 Task: Open Card Penetration Testing in Board Website Security to Workspace Enterprise Risk Management and add a team member Softage.1@softage.net, a label Purple, a checklist Trademark Registration, an attachment from your onedrive, a color Purple and finally, add a card description 'Plan and execute company team-building activity at a comedy club' and a comment 'Let us approach this task with a sense of empowerment and autonomy, recognizing that we have the ability to make a difference.'. Add a start date 'Jan 01, 1900' with a due date 'Jan 08, 1900'
Action: Mouse moved to (46, 304)
Screenshot: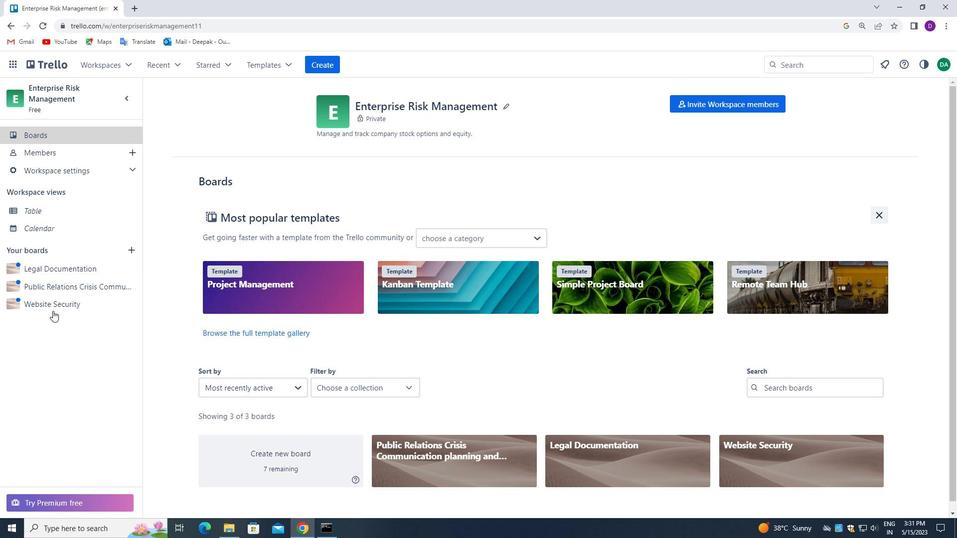 
Action: Mouse pressed left at (46, 304)
Screenshot: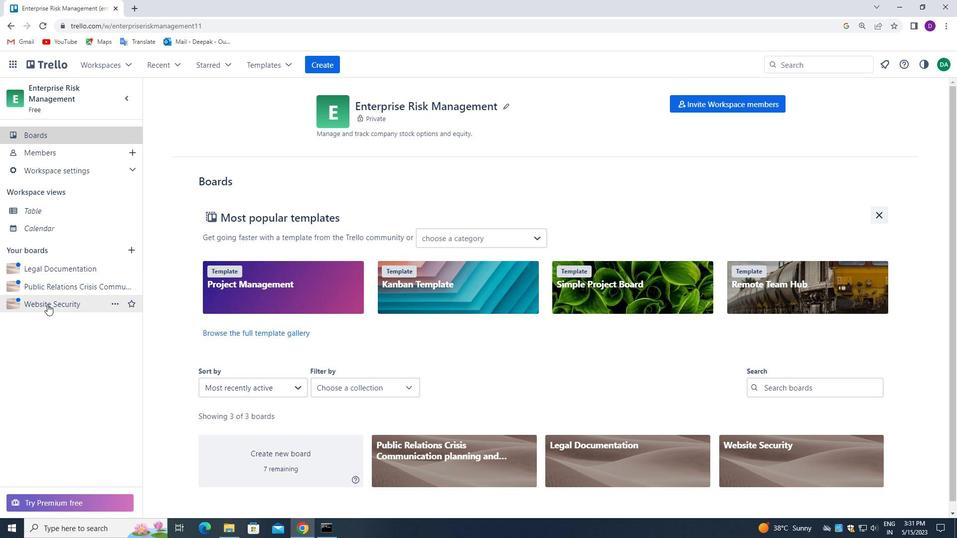 
Action: Mouse moved to (193, 153)
Screenshot: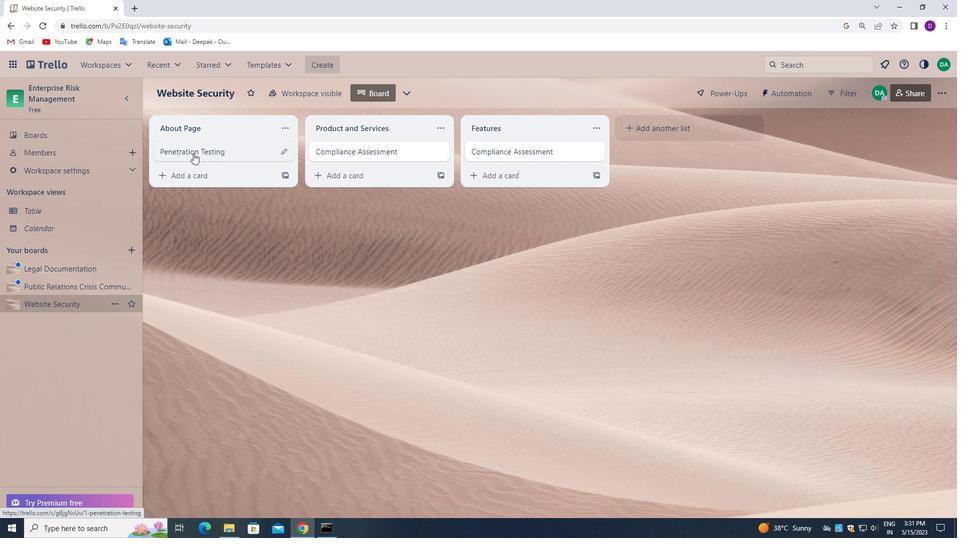 
Action: Mouse pressed left at (193, 153)
Screenshot: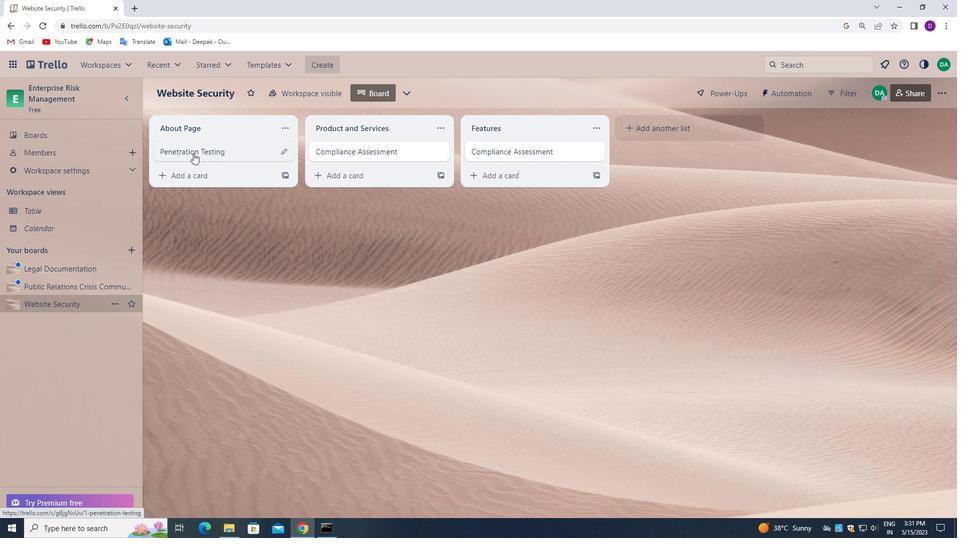 
Action: Mouse moved to (613, 151)
Screenshot: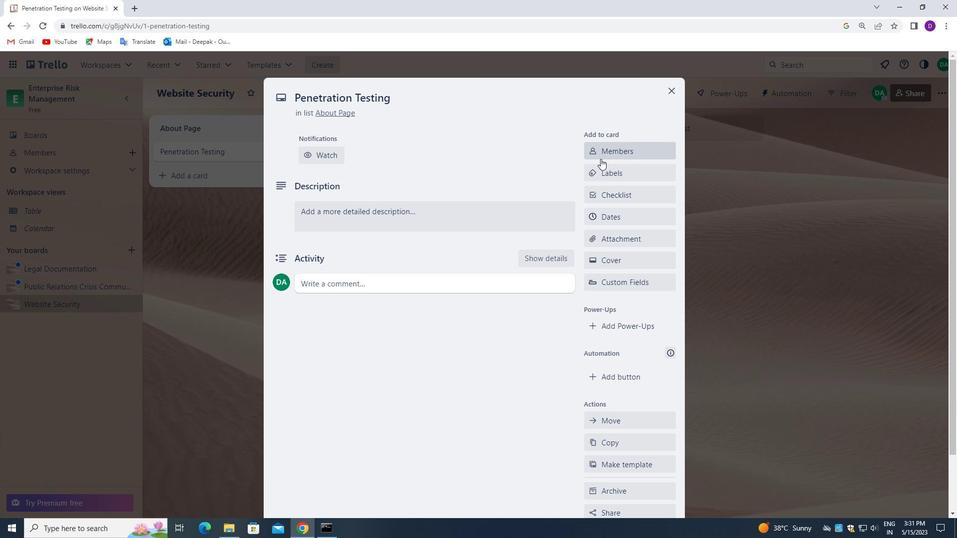 
Action: Mouse pressed left at (613, 151)
Screenshot: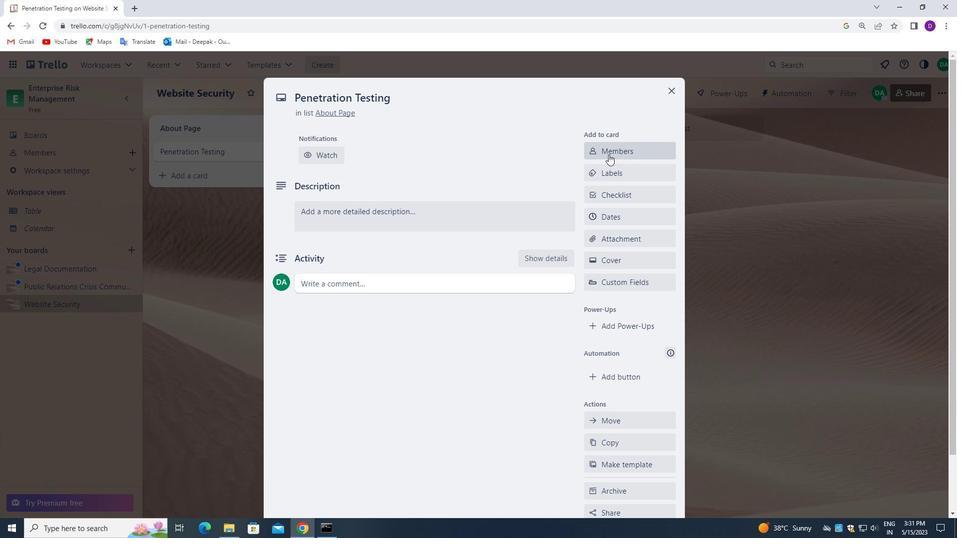 
Action: Mouse moved to (624, 201)
Screenshot: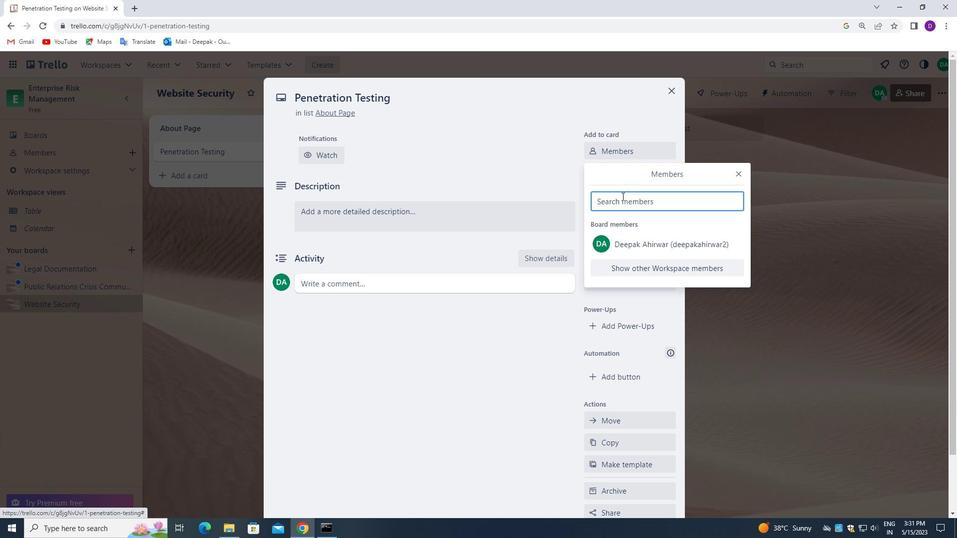 
Action: Mouse pressed left at (624, 201)
Screenshot: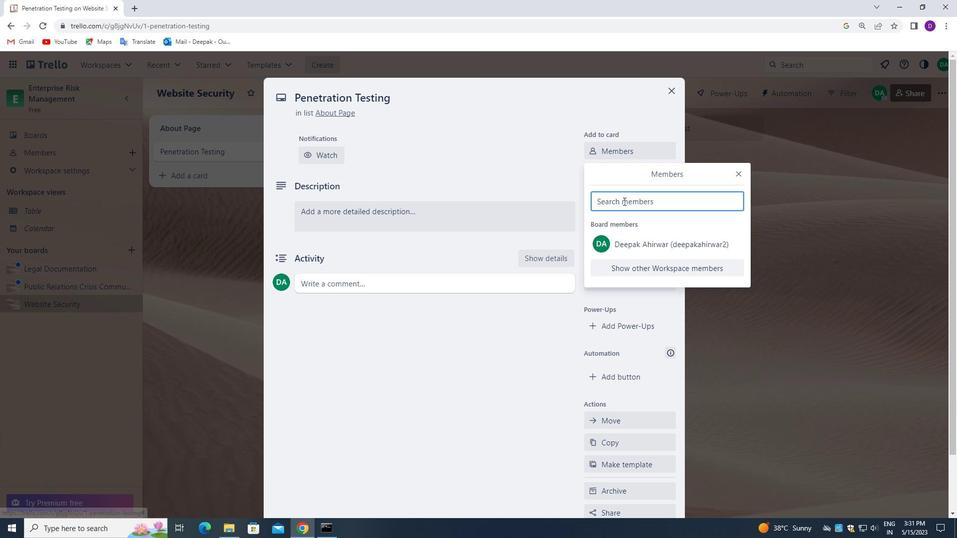 
Action: Mouse moved to (467, 161)
Screenshot: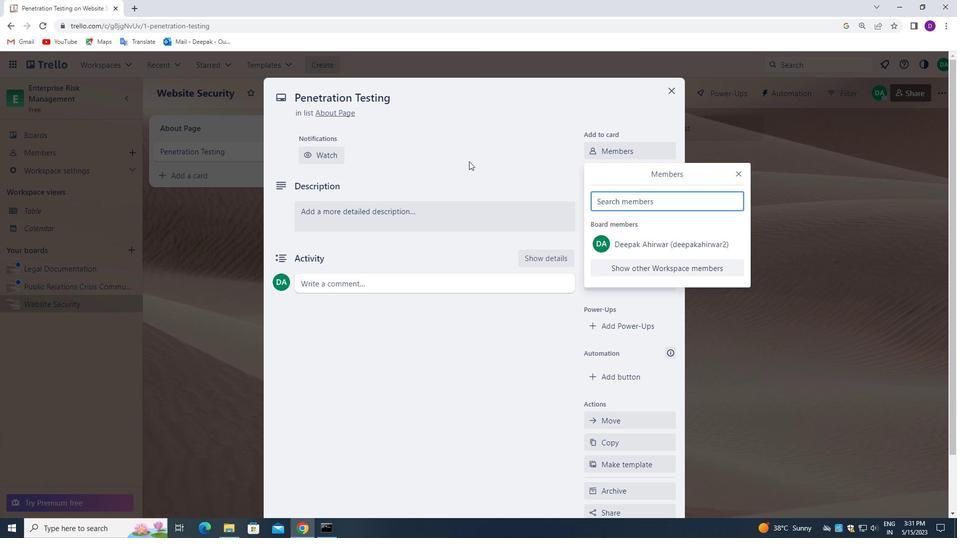 
Action: Key pressed softage.1<Key.shift>@SOFTAGE.NET
Screenshot: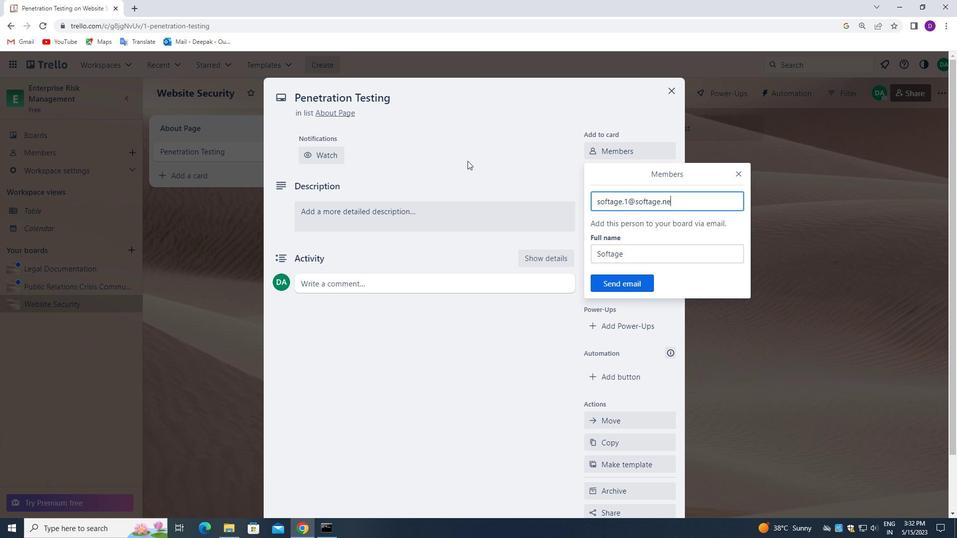 
Action: Mouse moved to (620, 284)
Screenshot: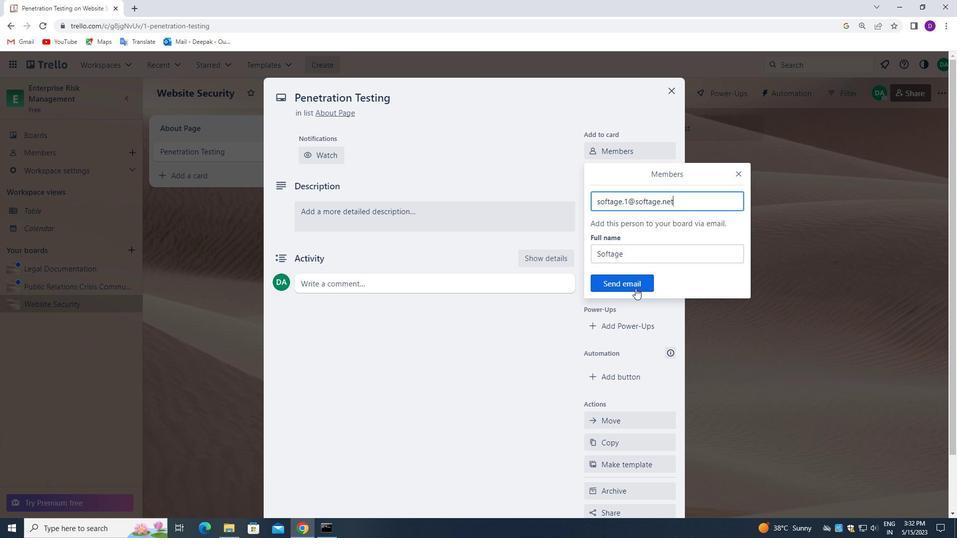 
Action: Mouse pressed left at (620, 284)
Screenshot: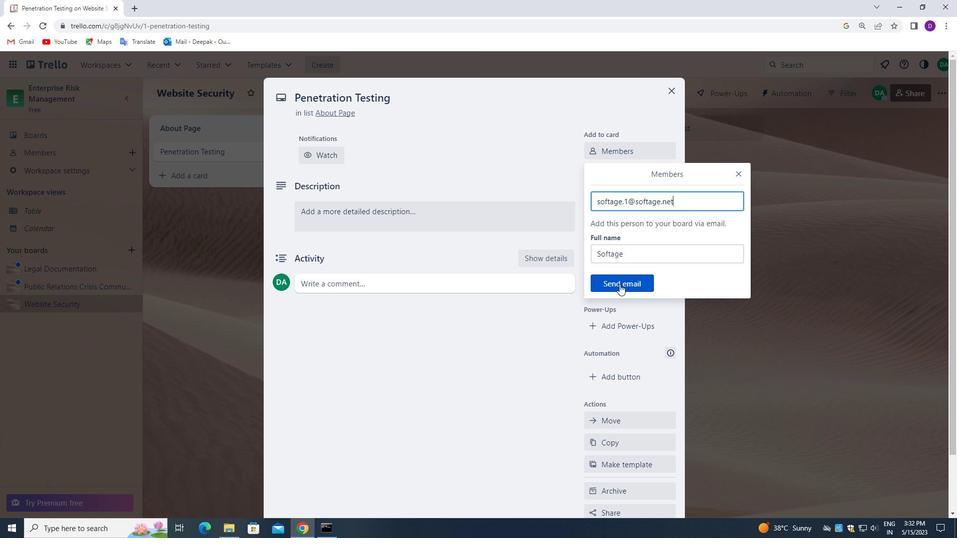 
Action: Mouse moved to (628, 206)
Screenshot: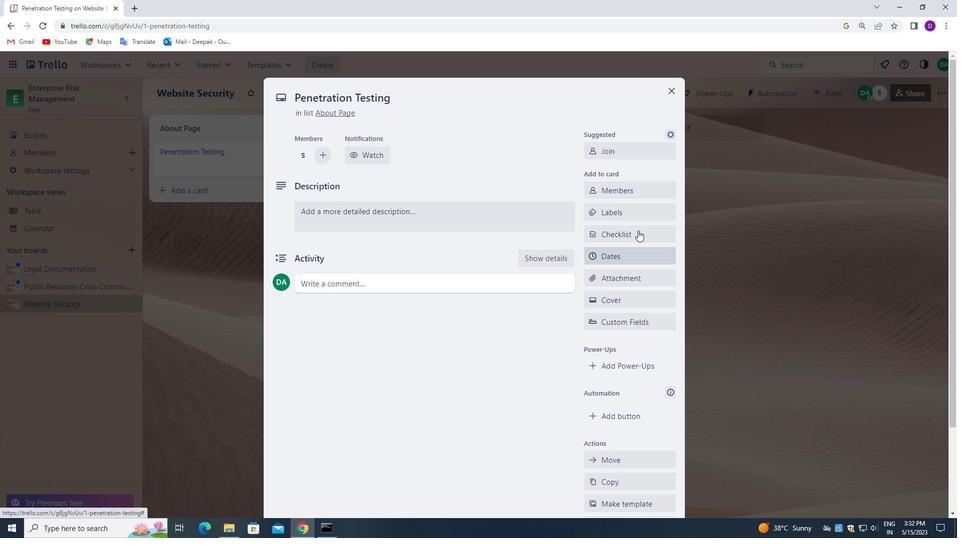 
Action: Mouse pressed left at (628, 206)
Screenshot: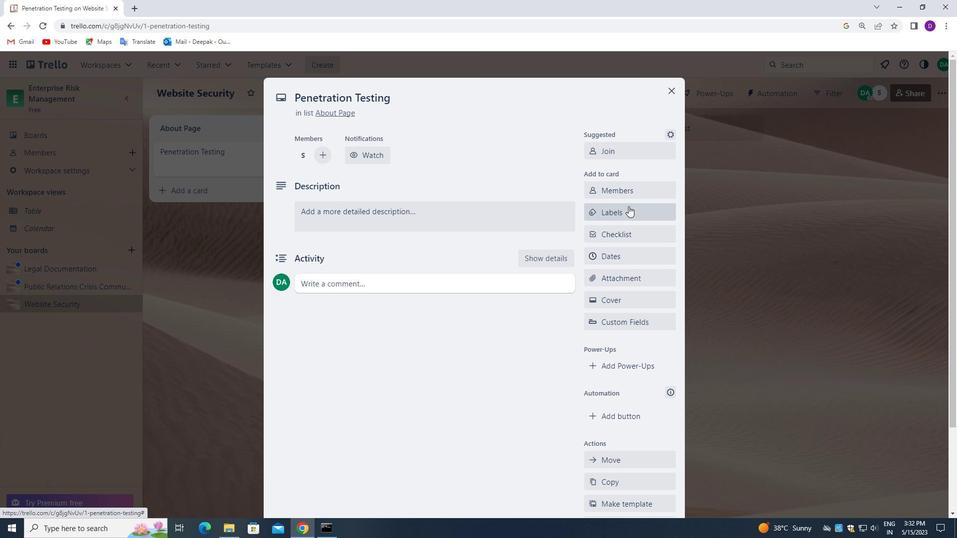
Action: Mouse moved to (663, 376)
Screenshot: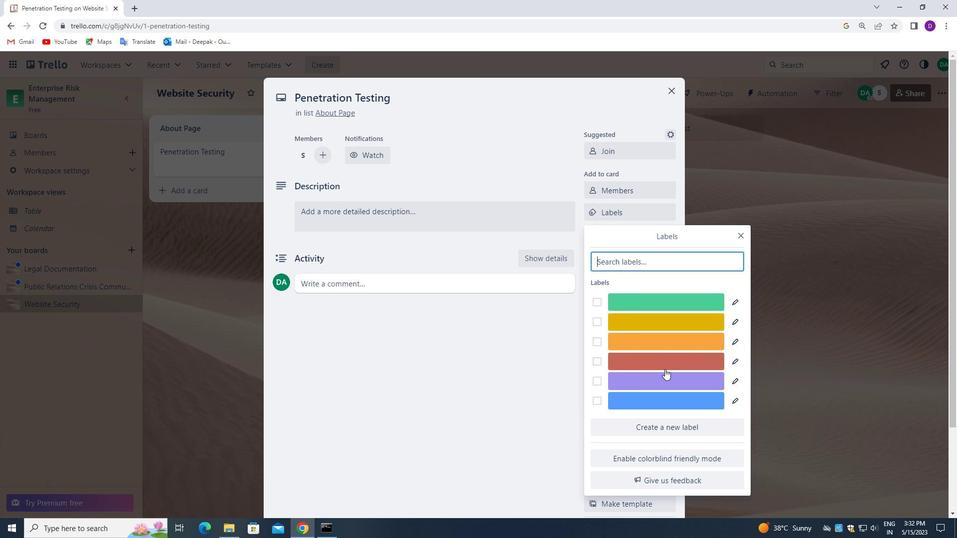 
Action: Mouse pressed left at (663, 376)
Screenshot: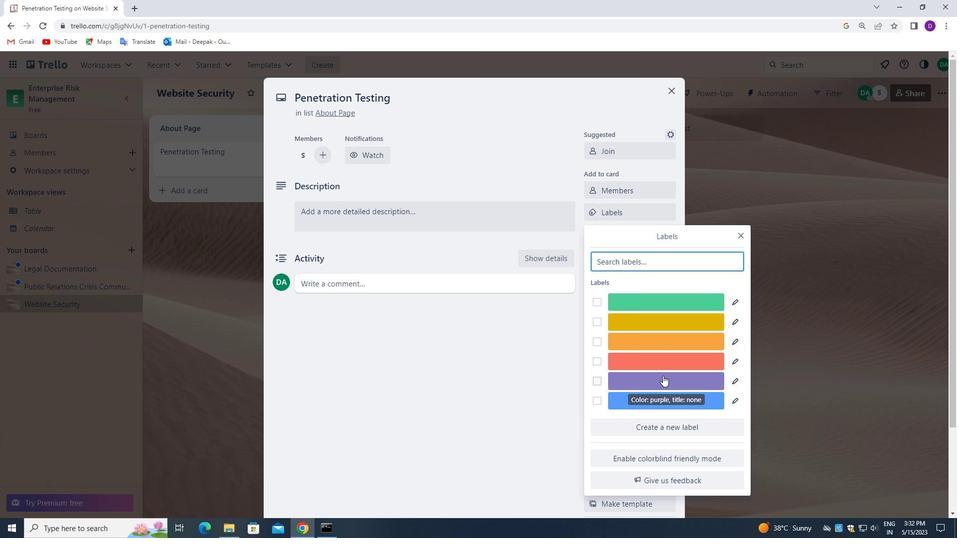
Action: Mouse moved to (740, 235)
Screenshot: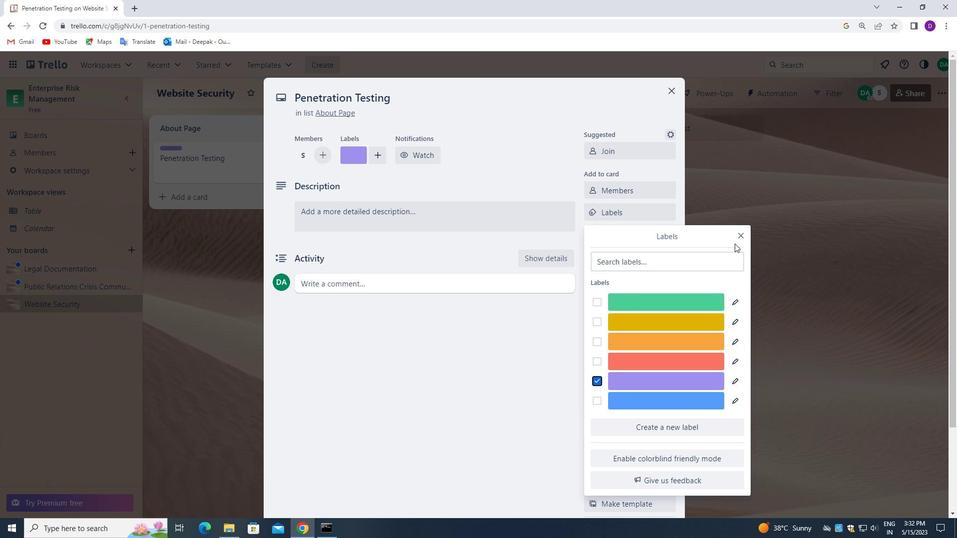 
Action: Mouse pressed left at (740, 235)
Screenshot: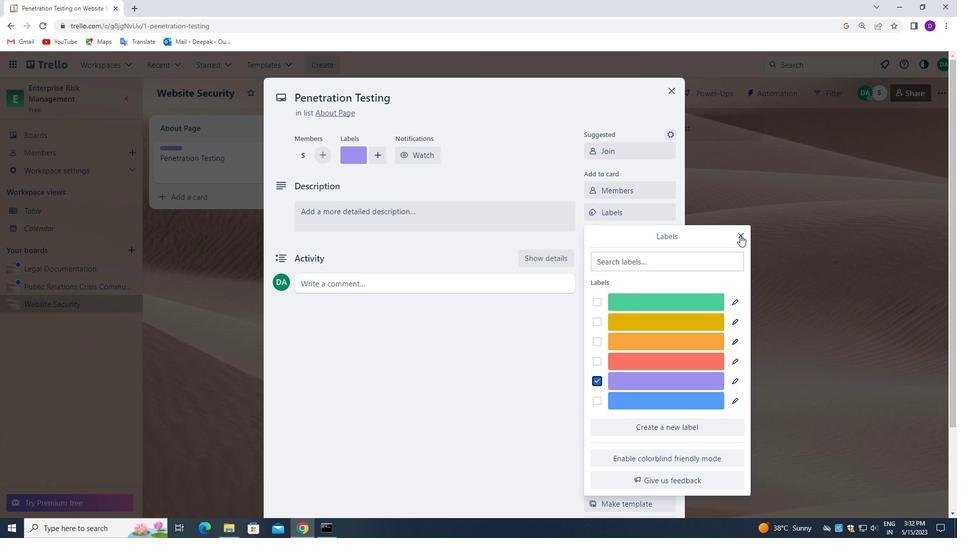 
Action: Mouse moved to (624, 240)
Screenshot: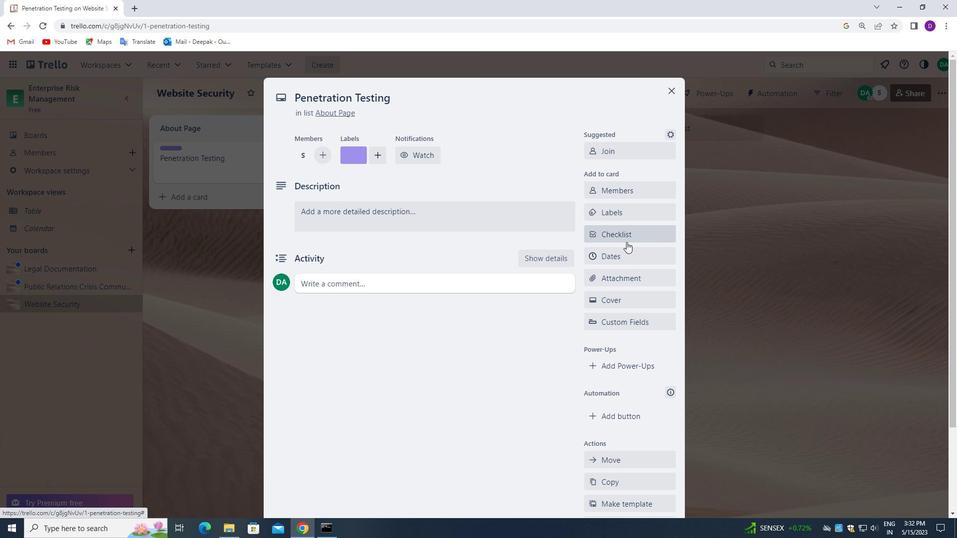 
Action: Mouse pressed left at (624, 240)
Screenshot: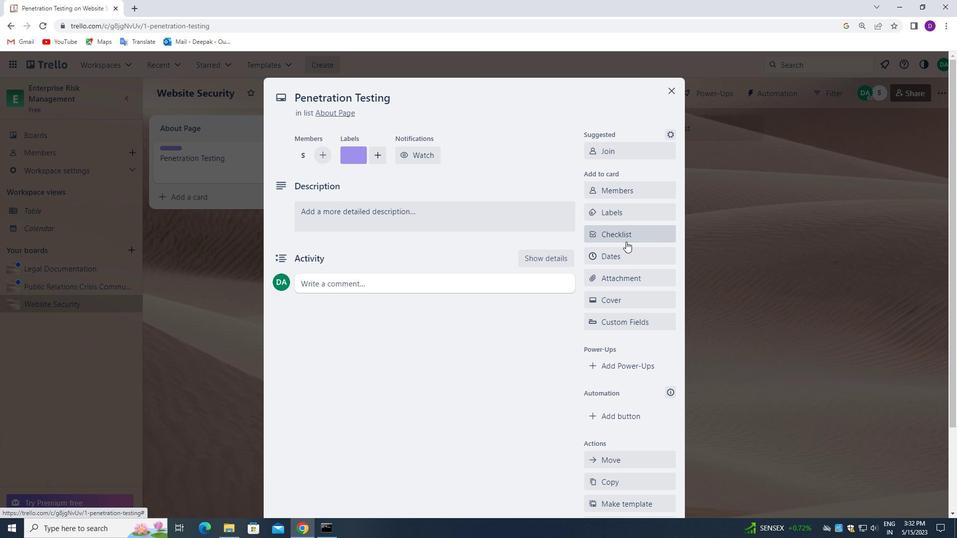 
Action: Mouse moved to (641, 303)
Screenshot: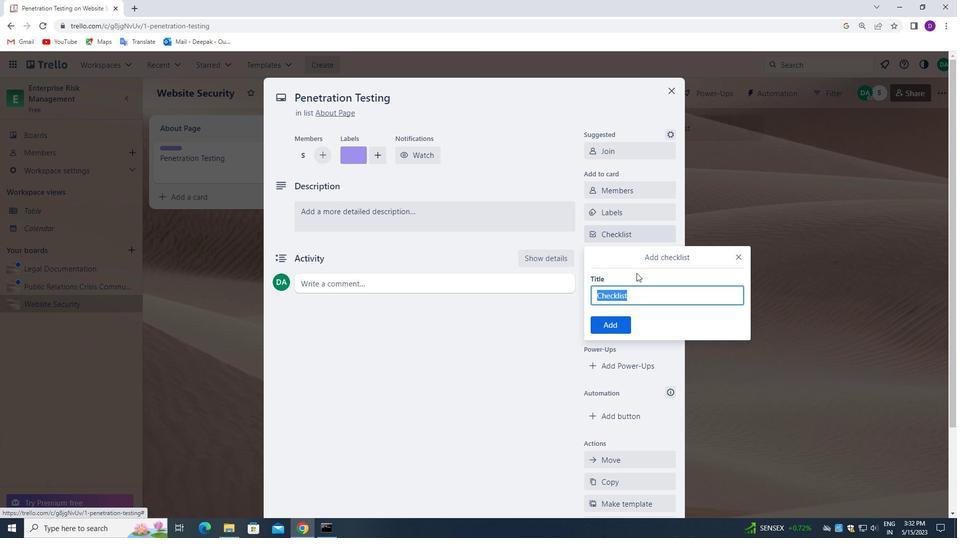 
Action: Key pressed <Key.backspace><Key.shift_r>TRADEMARK<Key.space><Key.shift_r>REGISTRATION<Key.space>
Screenshot: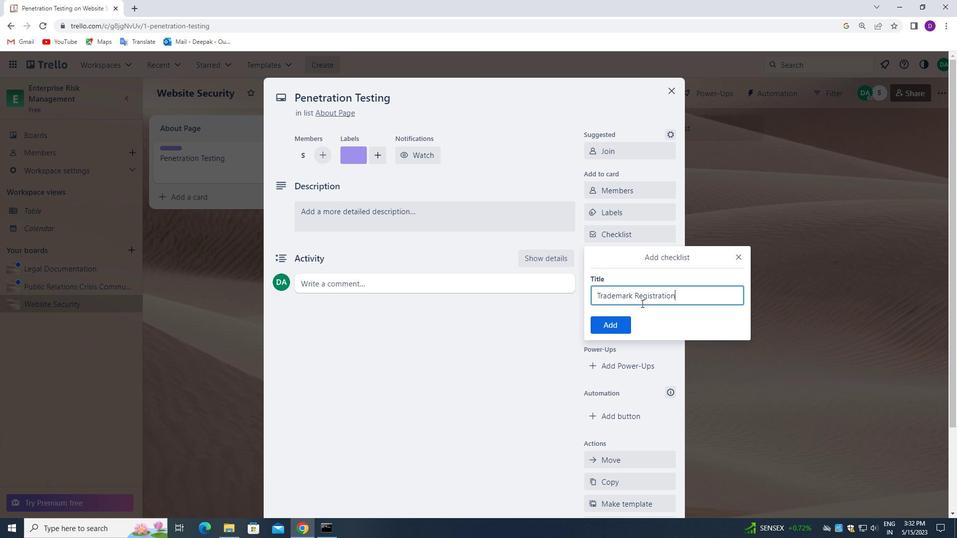 
Action: Mouse moved to (601, 326)
Screenshot: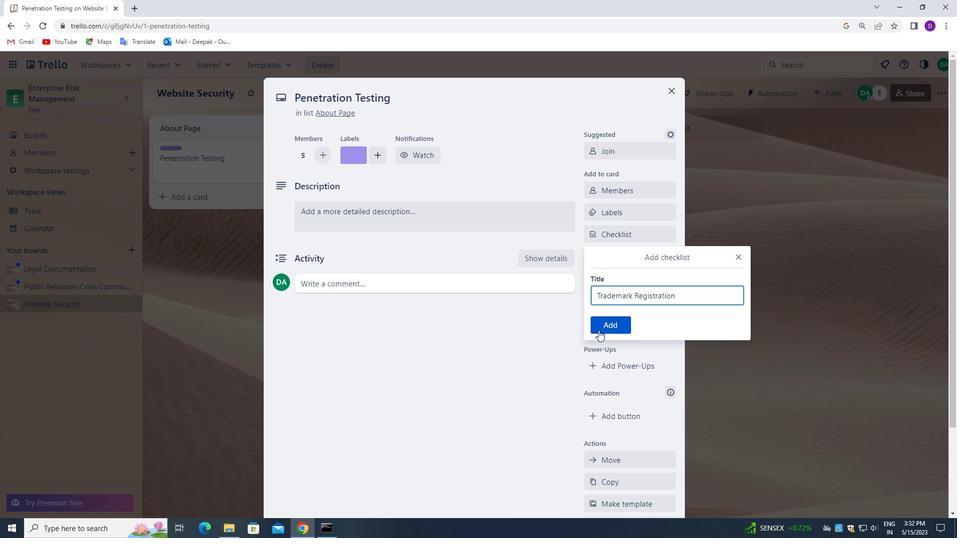 
Action: Mouse pressed left at (601, 326)
Screenshot: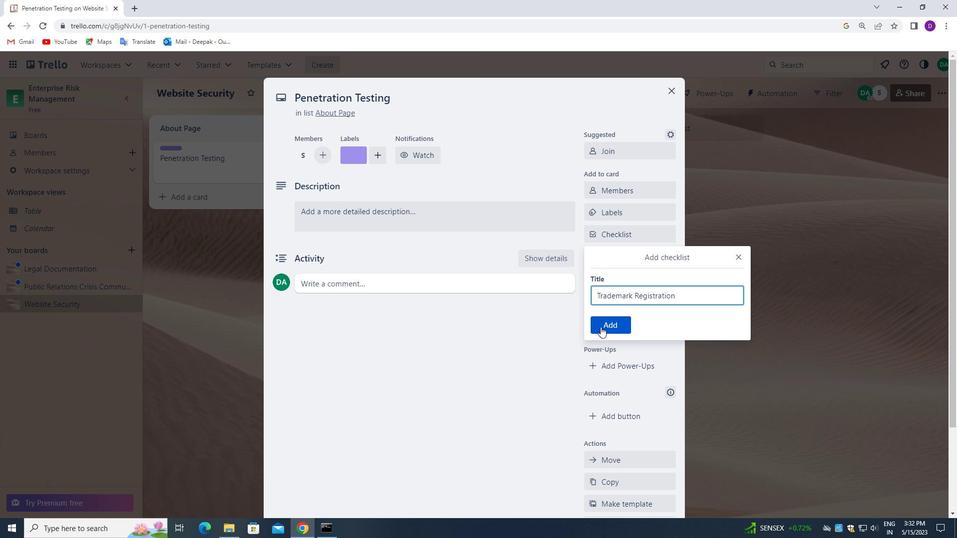 
Action: Mouse moved to (630, 276)
Screenshot: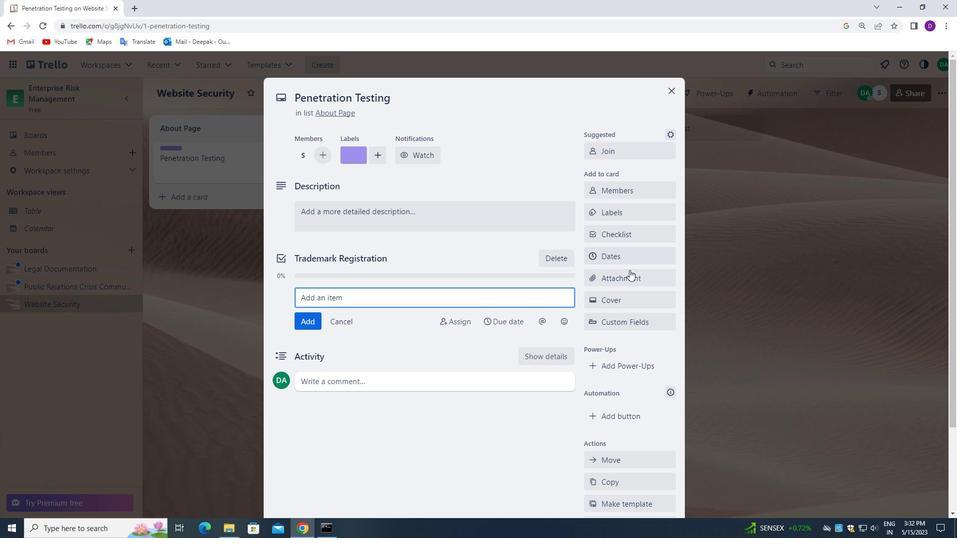 
Action: Mouse pressed left at (630, 276)
Screenshot: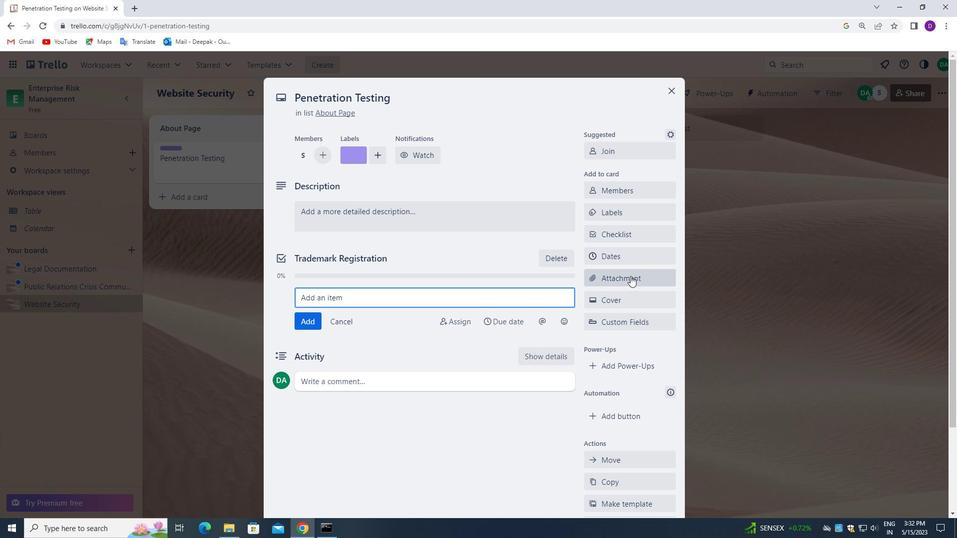 
Action: Mouse moved to (633, 196)
Screenshot: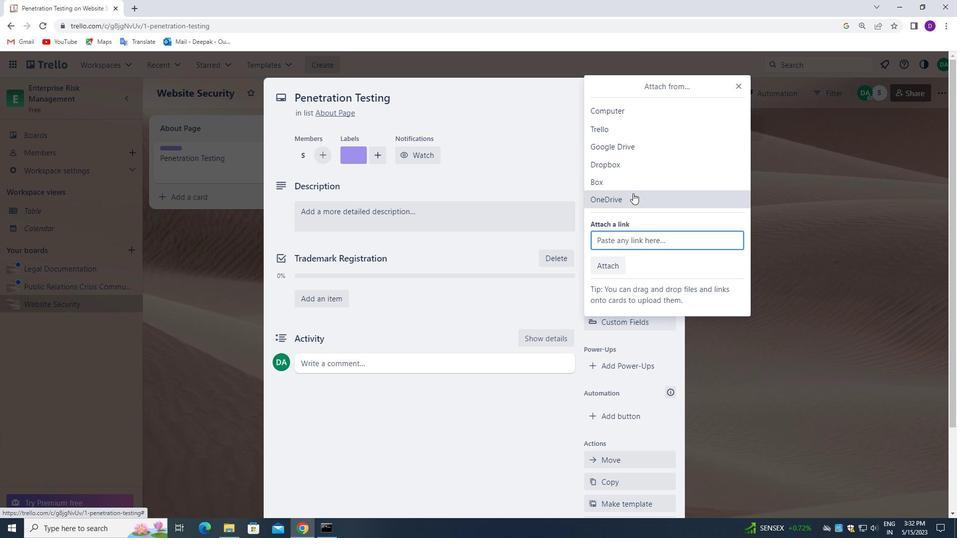 
Action: Mouse pressed left at (633, 196)
Screenshot: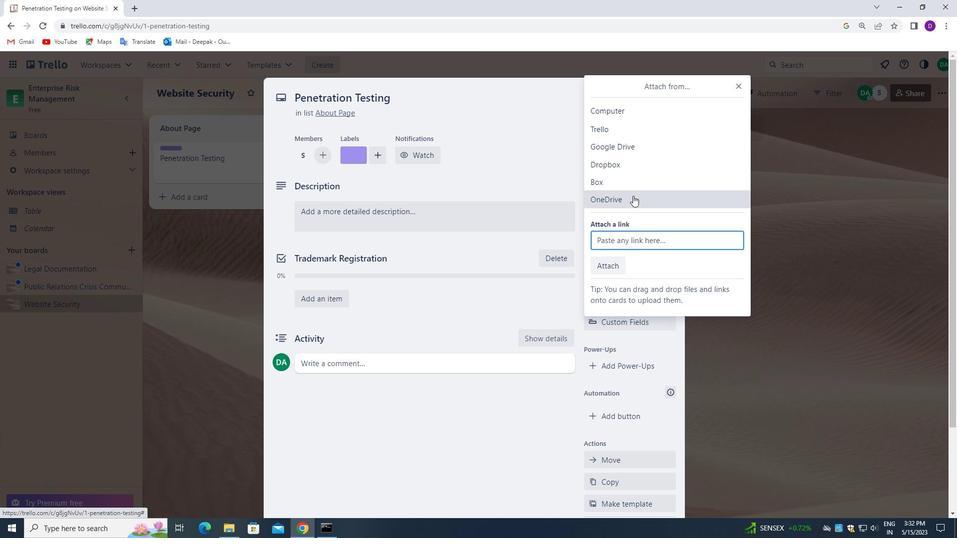 
Action: Mouse moved to (440, 253)
Screenshot: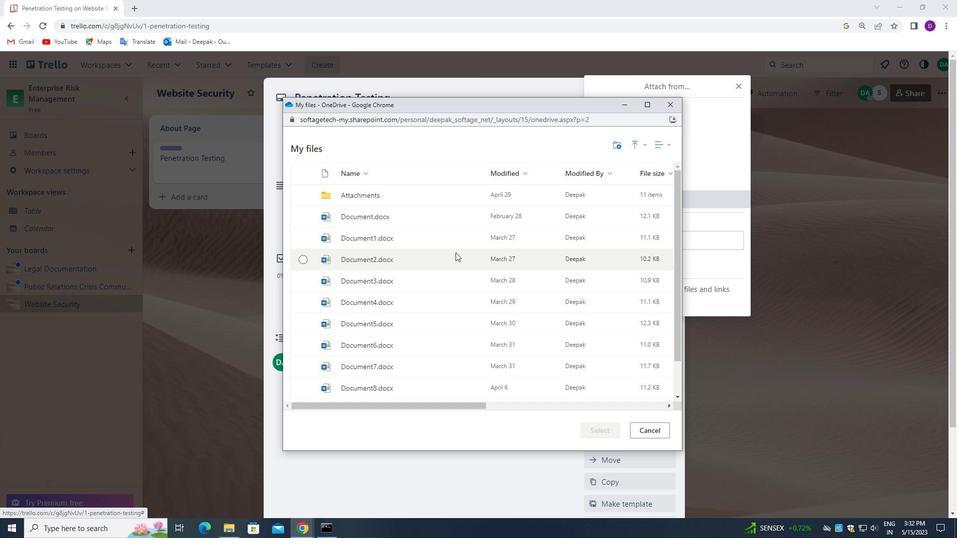 
Action: Mouse pressed left at (440, 253)
Screenshot: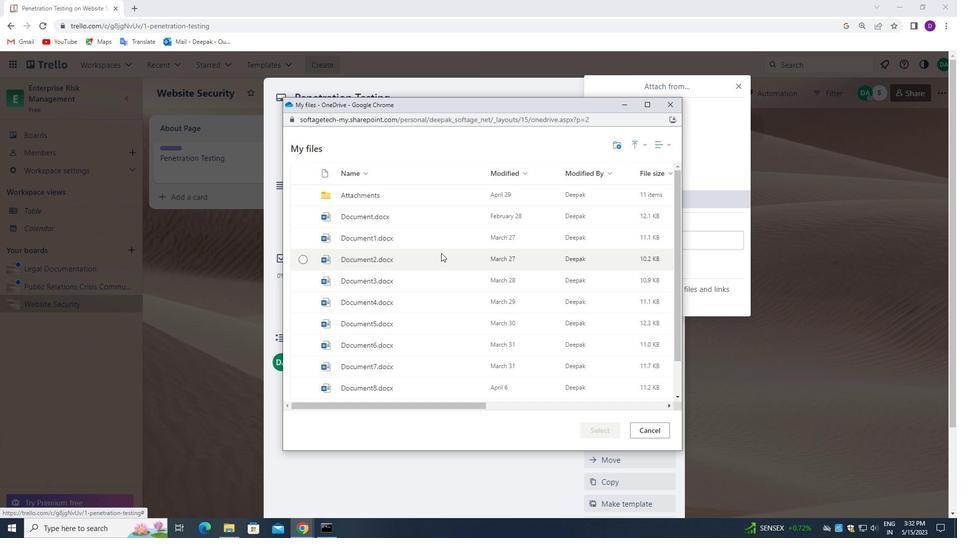 
Action: Mouse moved to (600, 426)
Screenshot: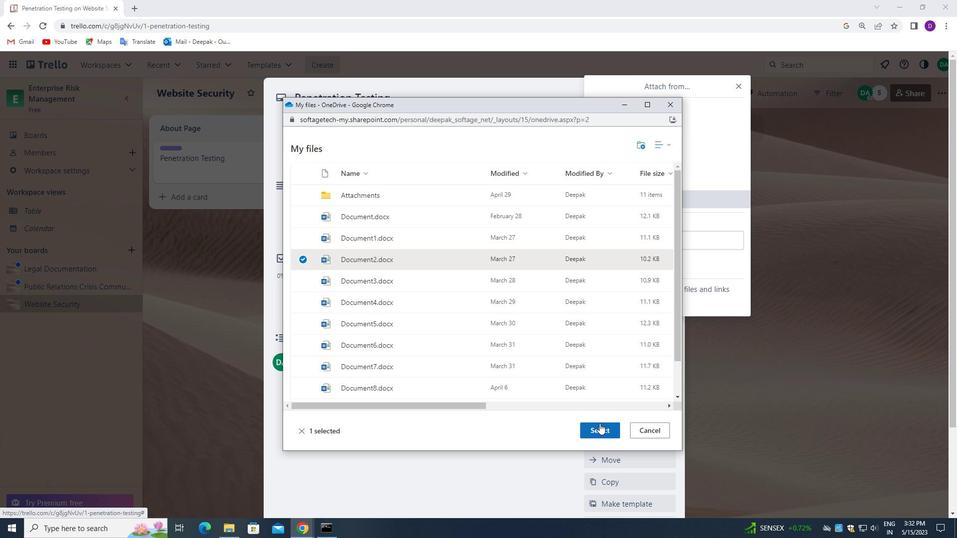 
Action: Mouse pressed left at (600, 426)
Screenshot: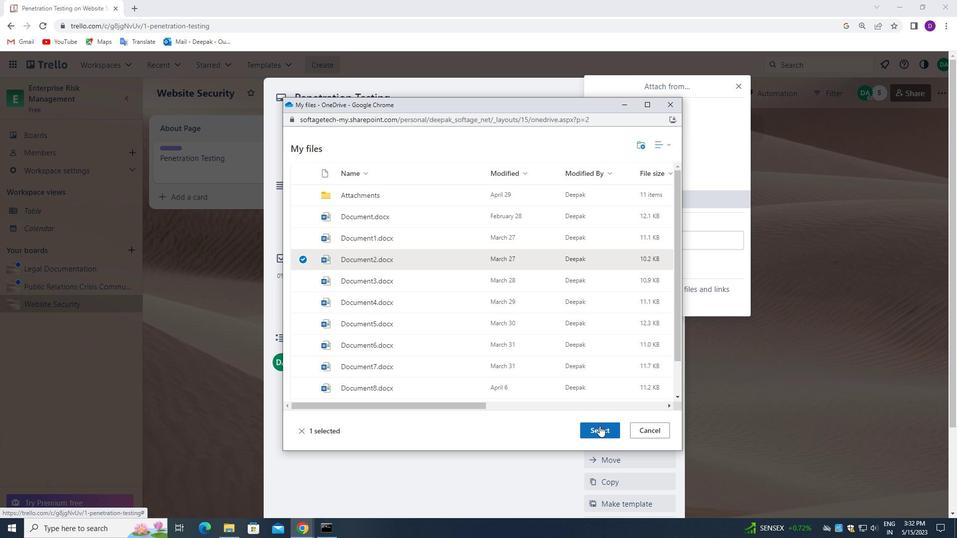
Action: Mouse moved to (632, 299)
Screenshot: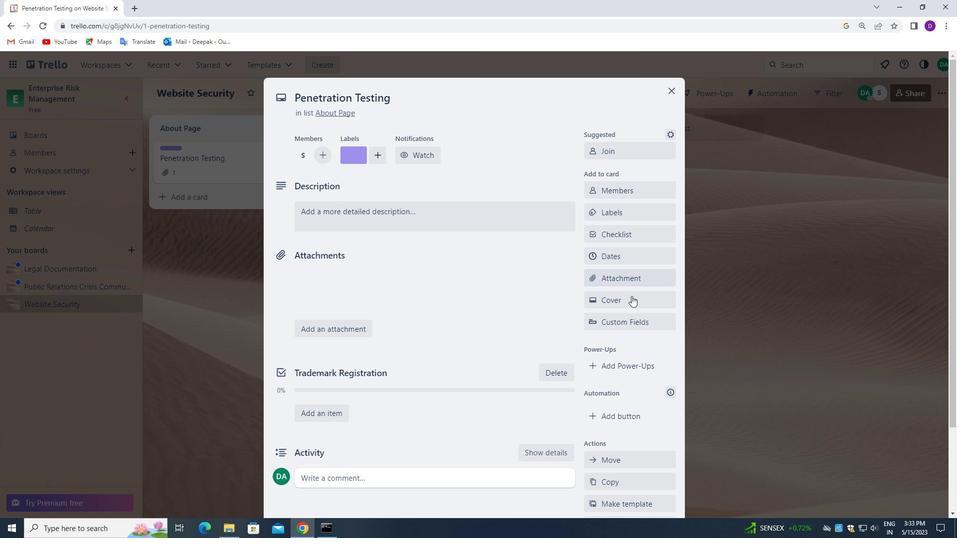
Action: Mouse pressed left at (632, 299)
Screenshot: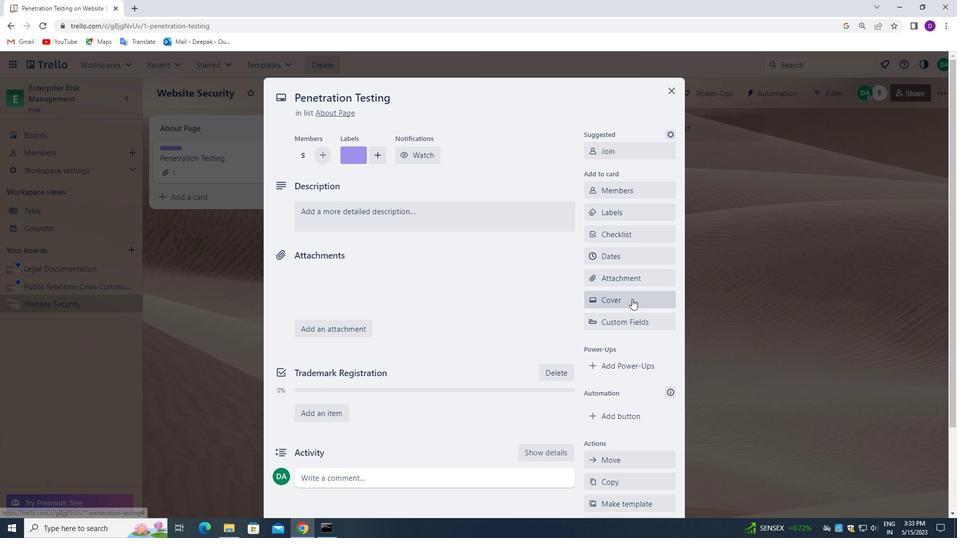 
Action: Mouse moved to (729, 301)
Screenshot: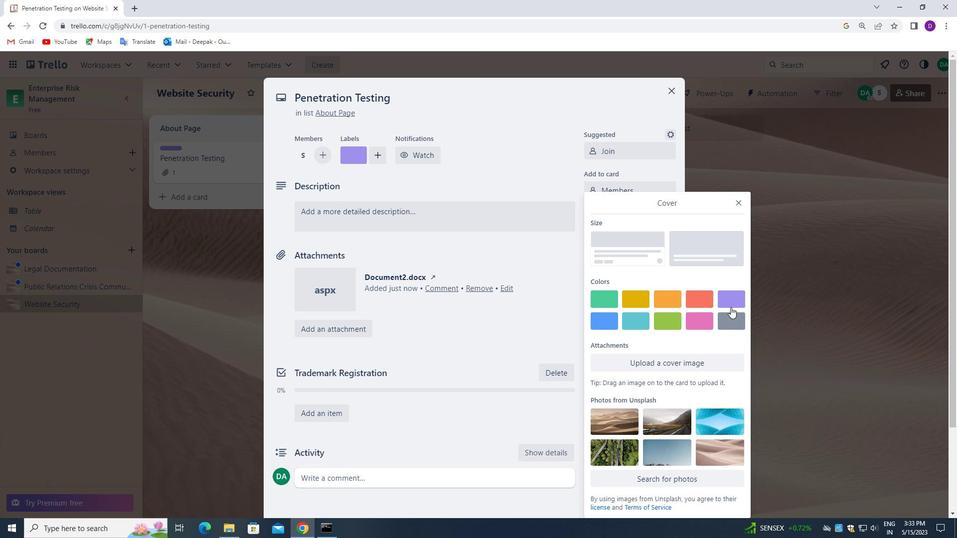 
Action: Mouse pressed left at (729, 301)
Screenshot: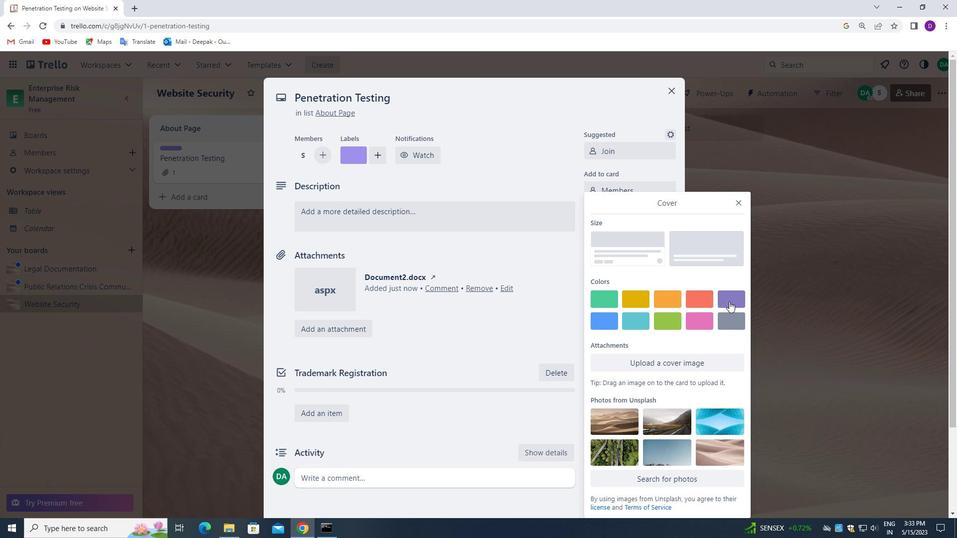
Action: Mouse moved to (736, 181)
Screenshot: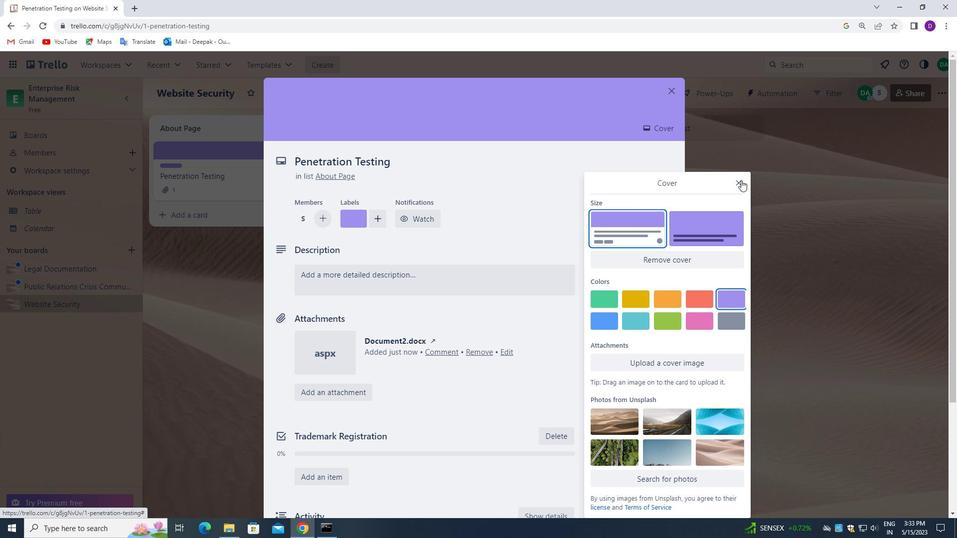 
Action: Mouse pressed left at (736, 181)
Screenshot: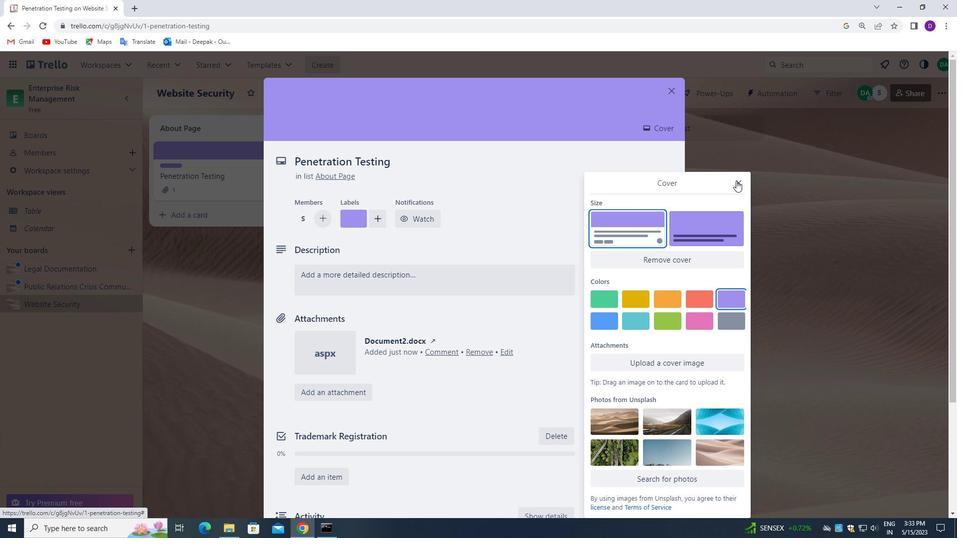 
Action: Mouse moved to (362, 276)
Screenshot: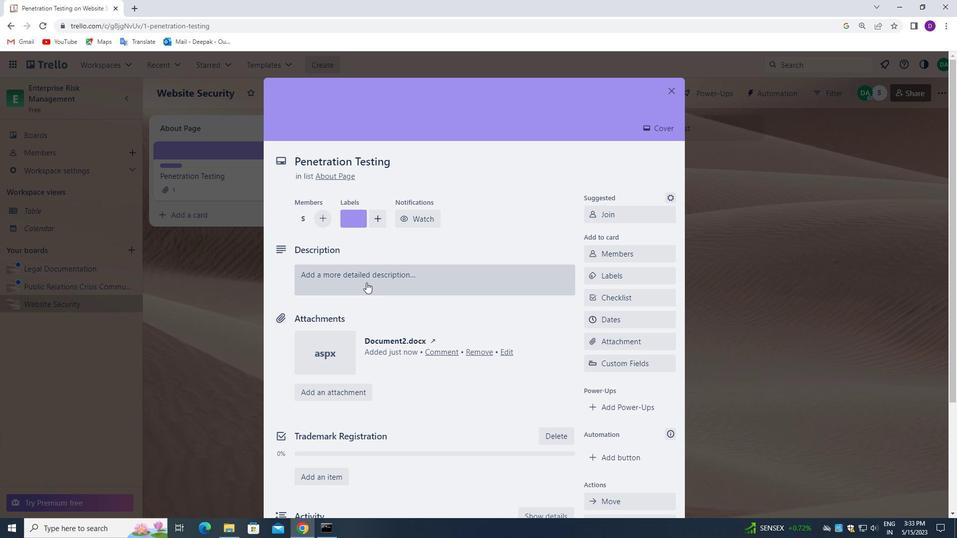 
Action: Mouse pressed left at (362, 276)
Screenshot: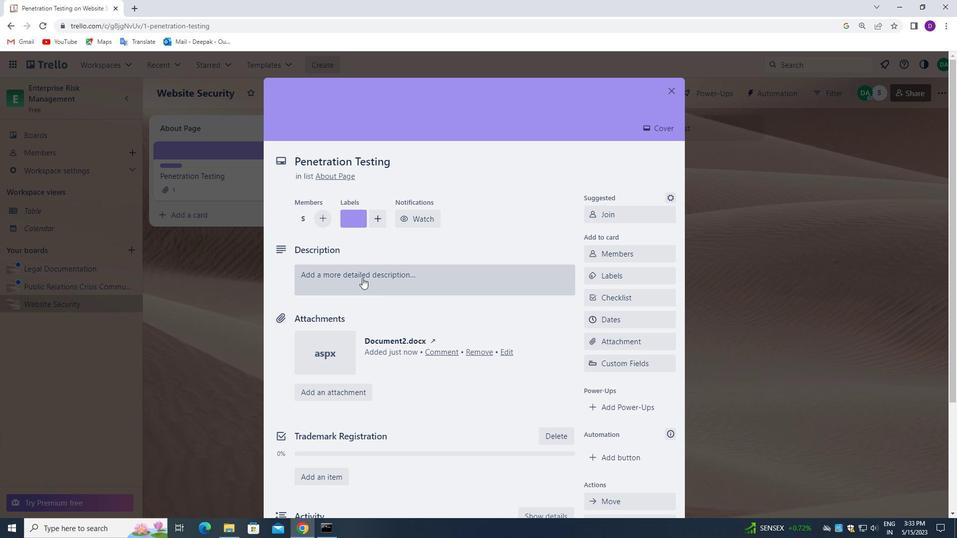 
Action: Mouse moved to (242, 319)
Screenshot: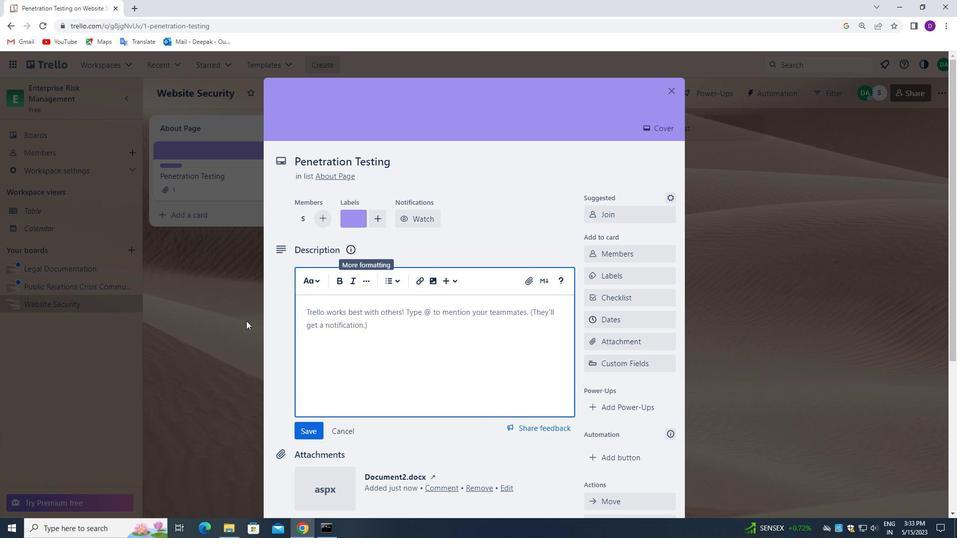 
Action: Key pressed <Key.shift>PLAN<Key.space>AND<Key.space>EXECUTE<Key.space>COMPANY<Key.space>TEAM-BUILDING<Key.space>ACTIVITY<Key.space>AT<Key.space>A<Key.space>COMEDY.<Key.backspace><Key.space>CLUB.
Screenshot: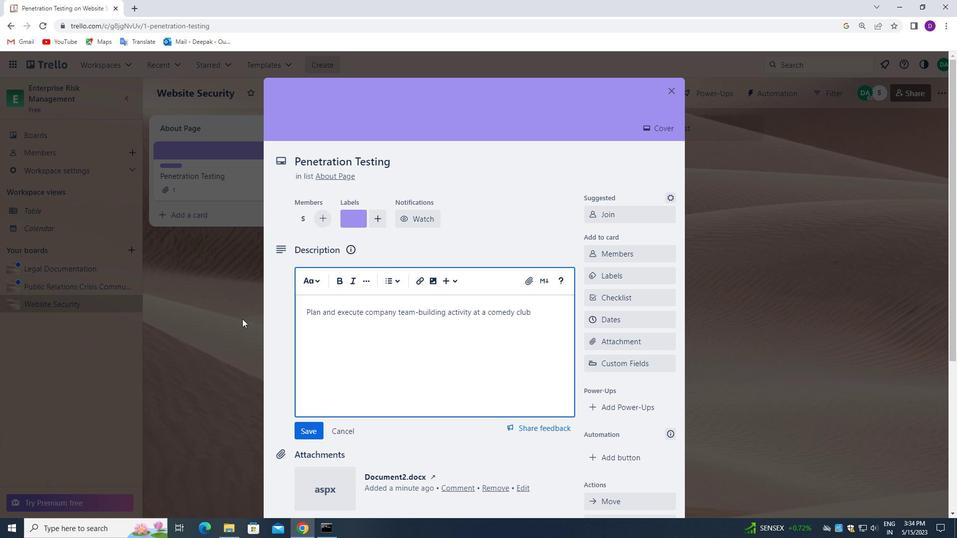 
Action: Mouse moved to (309, 429)
Screenshot: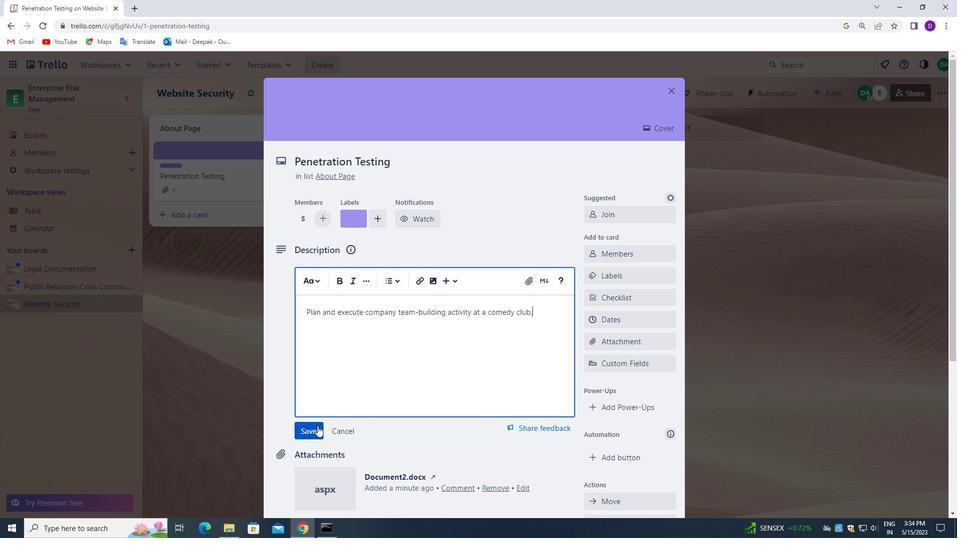 
Action: Mouse pressed left at (309, 429)
Screenshot: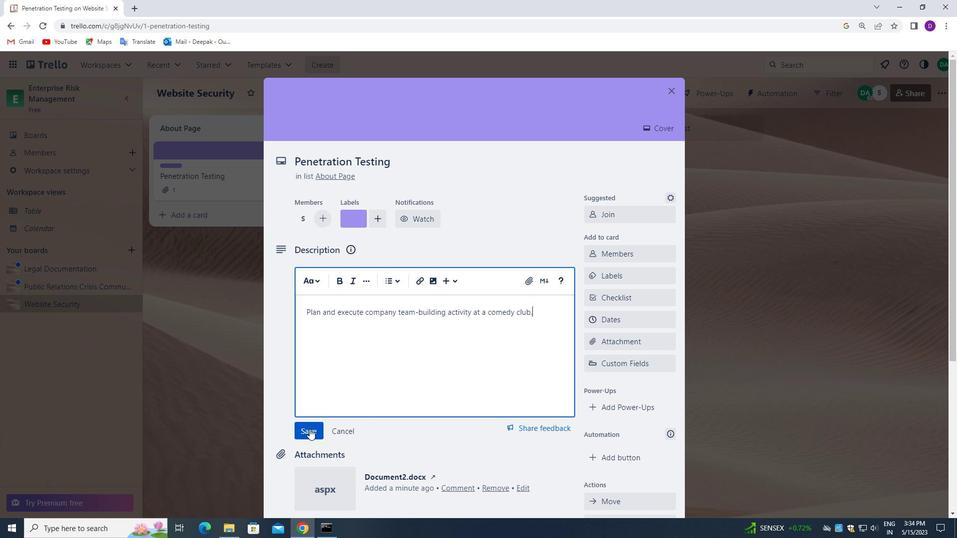 
Action: Mouse moved to (392, 359)
Screenshot: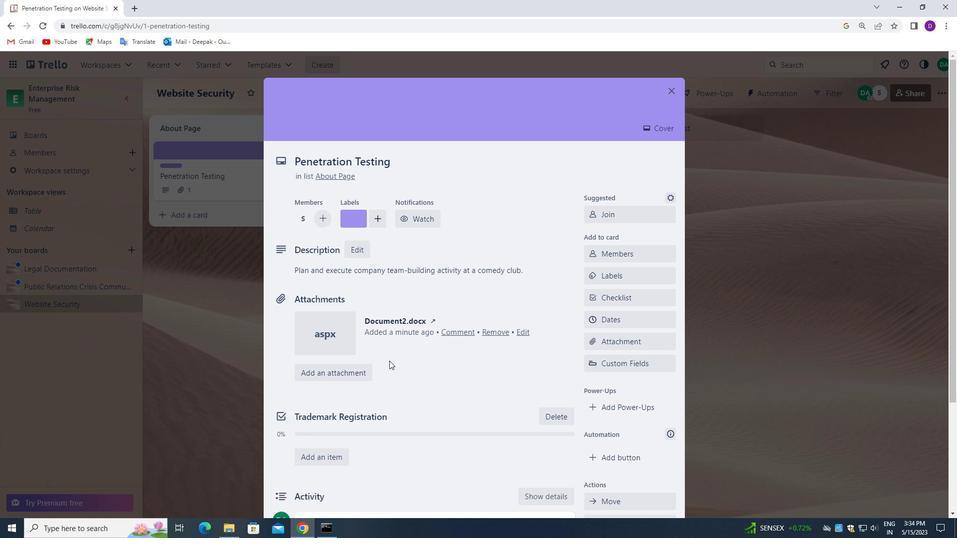 
Action: Mouse scrolled (392, 358) with delta (0, 0)
Screenshot: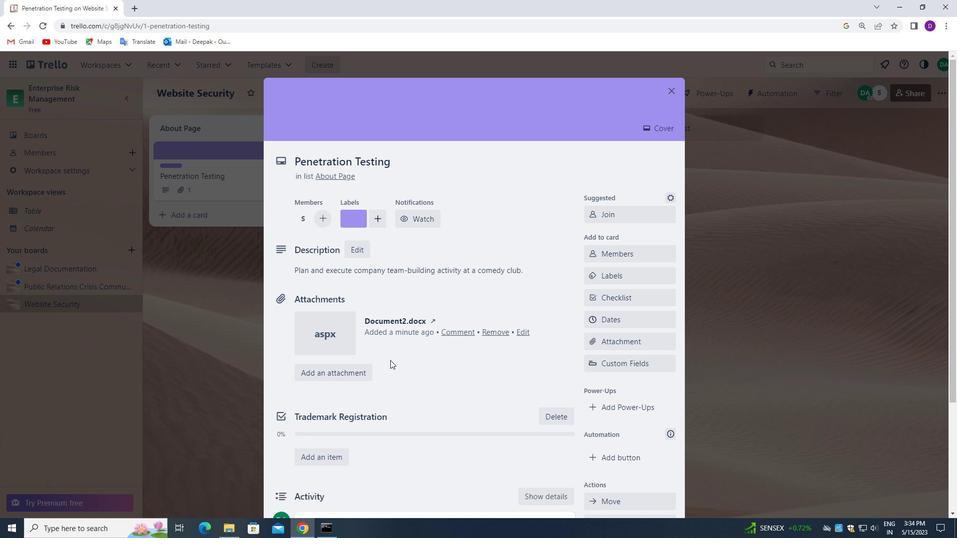 
Action: Mouse scrolled (392, 358) with delta (0, 0)
Screenshot: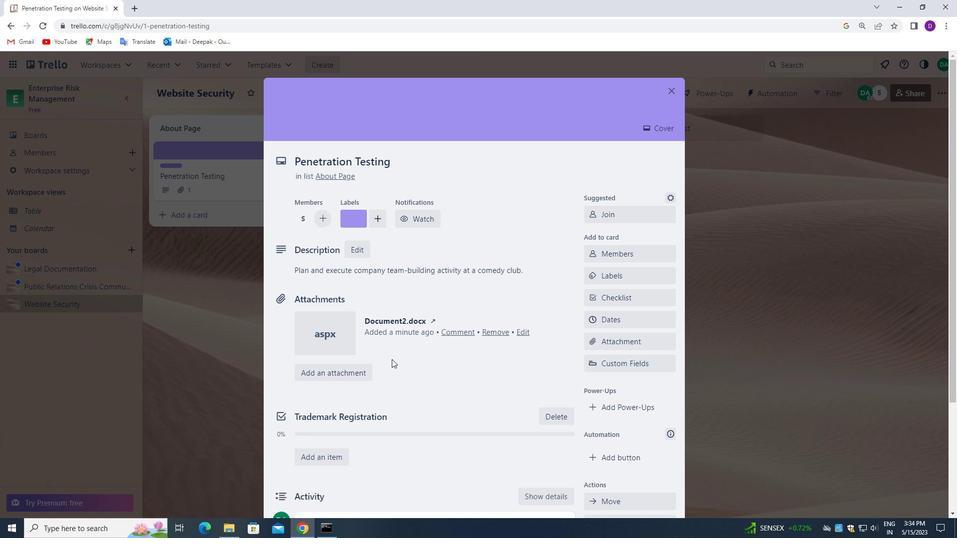 
Action: Mouse moved to (348, 423)
Screenshot: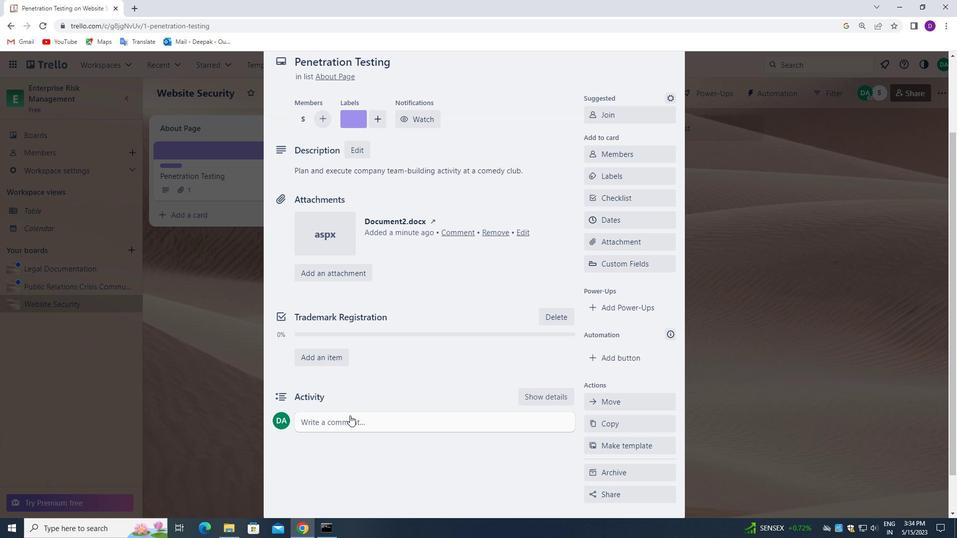 
Action: Mouse pressed left at (348, 423)
Screenshot: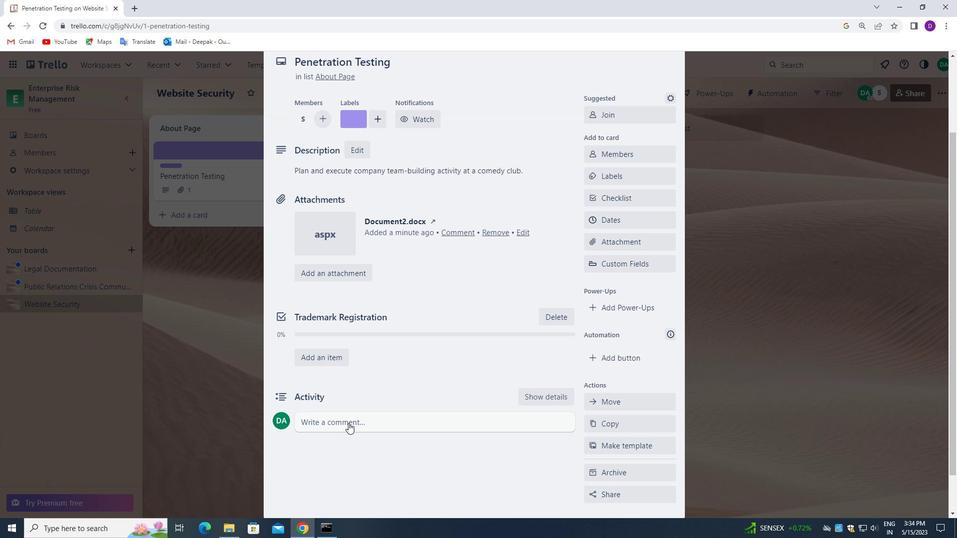 
Action: Mouse moved to (213, 359)
Screenshot: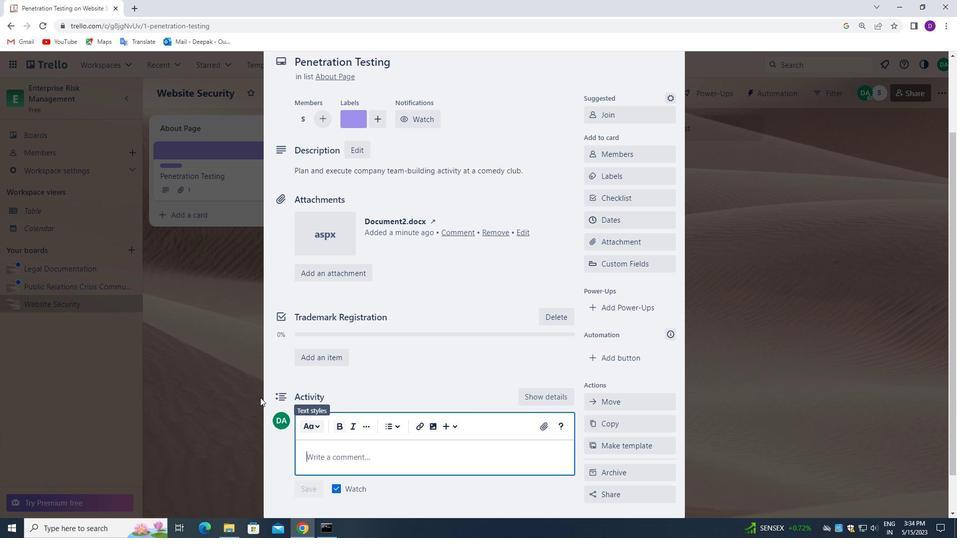 
Action: Key pressed <Key.shift>LET<Key.space>US<Key.space>APPROACH<Key.space>THIS<Key.space>TASK<Key.space>WITH<Key.space>A<Key.space>AS<Key.backspace><Key.backspace>SENSE<Key.space>OF<Key.space>EMPOWERMENT<Key.space>AND<Key.space>AUTONOMY,<Key.space>E<Key.backspace>RECOGI<Key.backspace>NIZING<Key.space>THAT<Key.space>WE<Key.space>GAV<Key.backspace><Key.backspace><Key.backspace>HAVE<Key.space>THE<Key.space>ABILI<Key.backspace><Key.backspace><Key.backspace>ILITY<Key.space>TI<Key.backspace>O<Key.space>MAKE<Key.space>A<Key.space>DIFFERENCE.
Screenshot: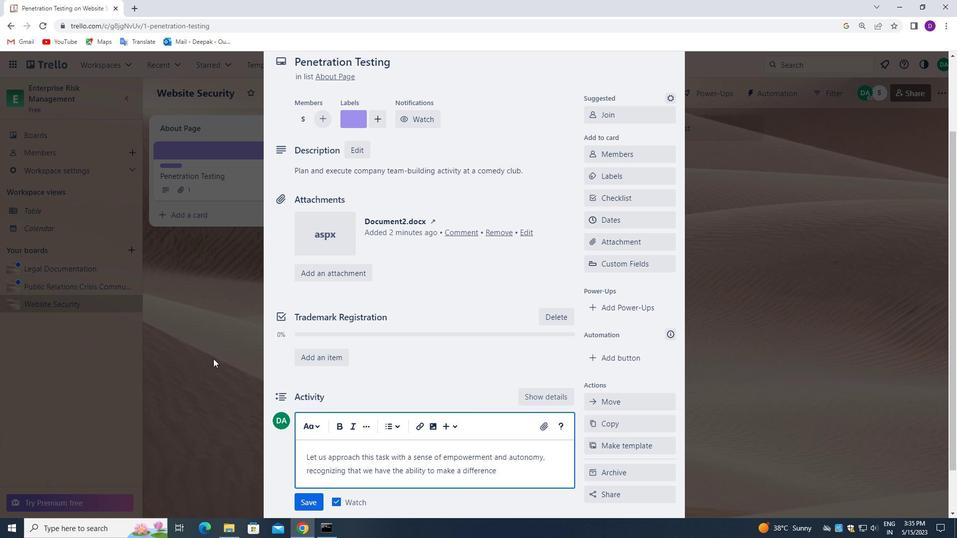 
Action: Mouse moved to (379, 451)
Screenshot: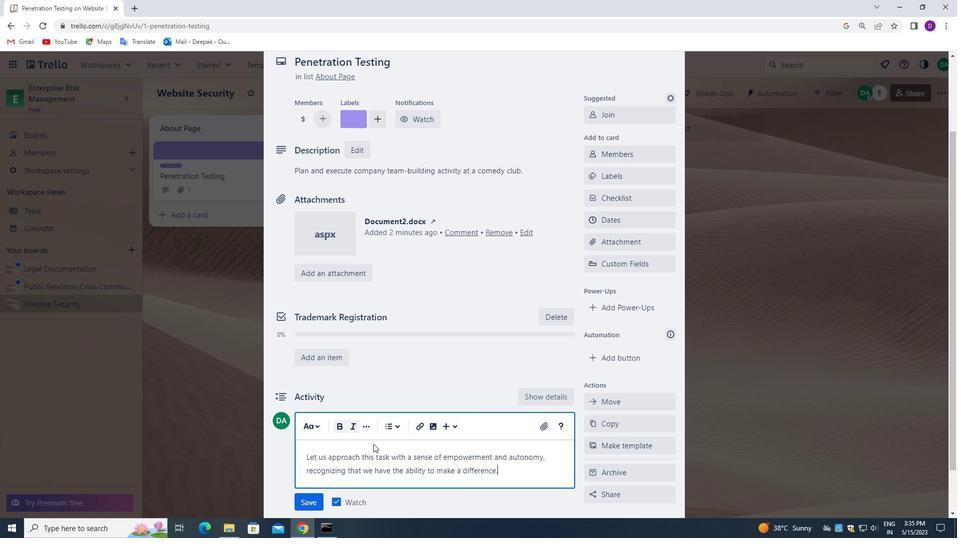 
Action: Mouse scrolled (379, 450) with delta (0, 0)
Screenshot: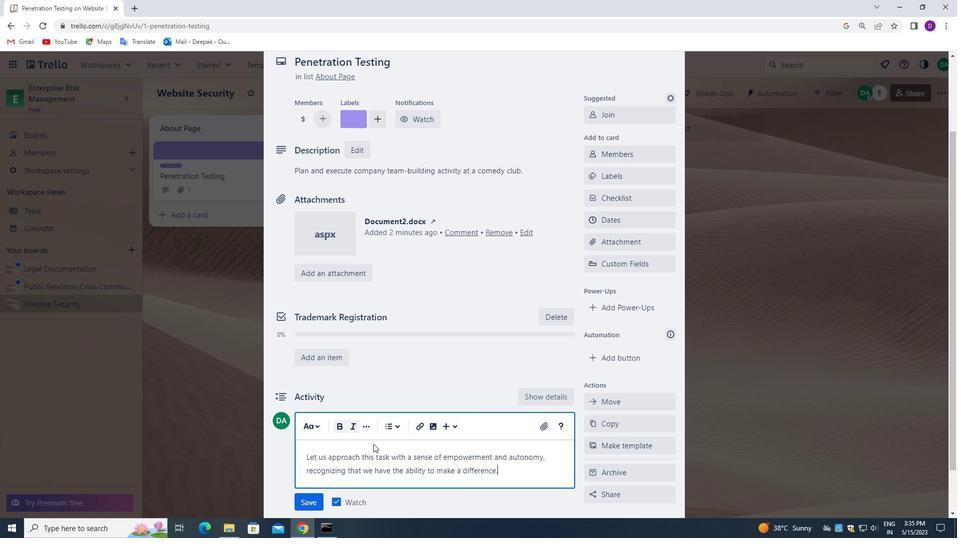 
Action: Mouse moved to (379, 451)
Screenshot: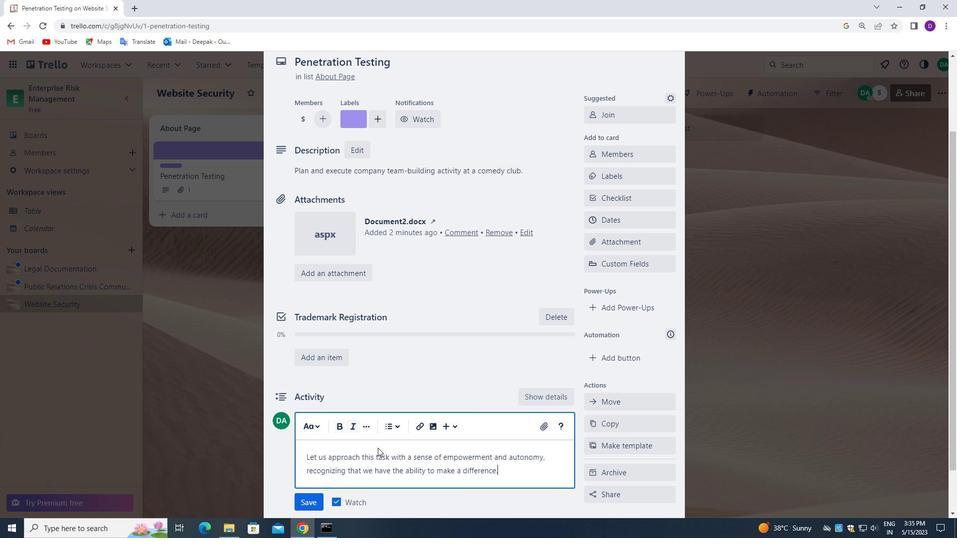 
Action: Mouse scrolled (379, 451) with delta (0, 0)
Screenshot: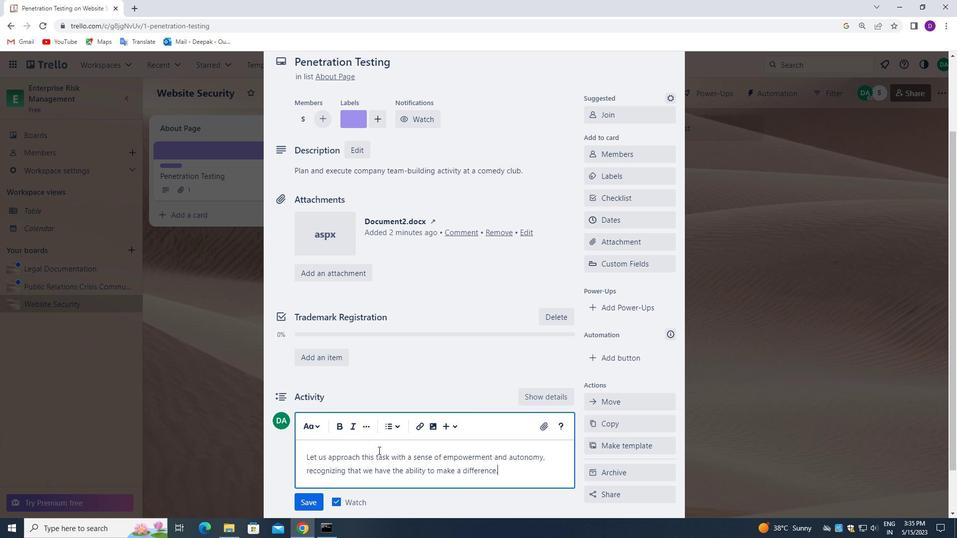 
Action: Mouse moved to (302, 450)
Screenshot: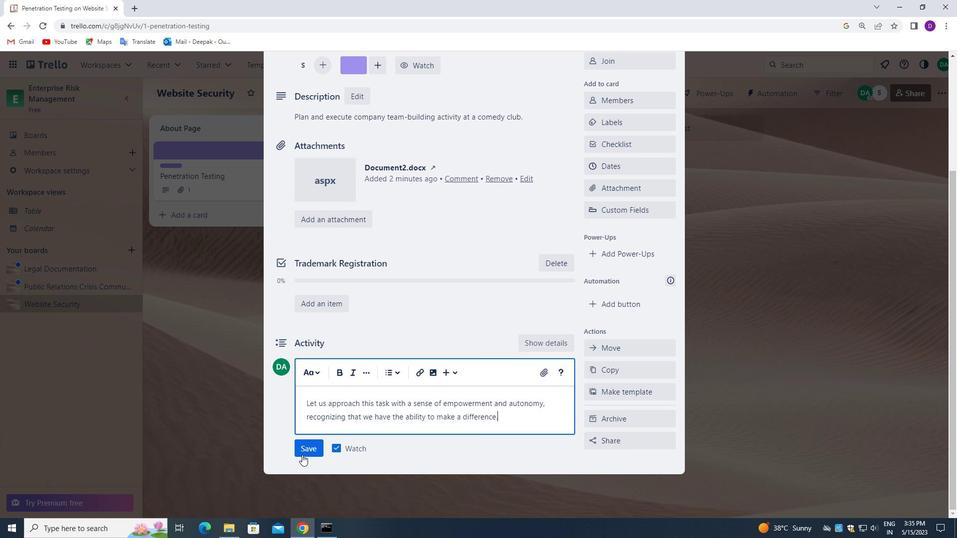 
Action: Mouse pressed left at (302, 450)
Screenshot: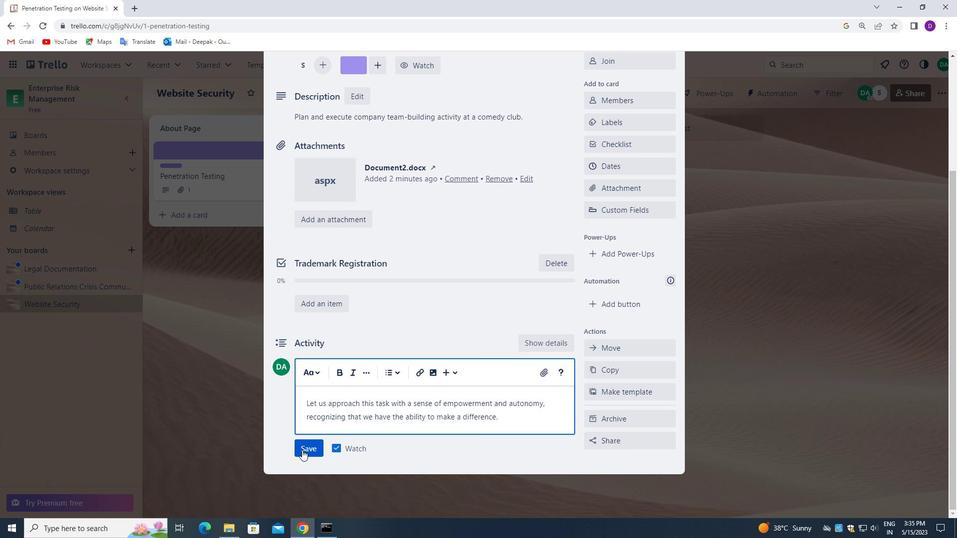 
Action: Mouse moved to (626, 174)
Screenshot: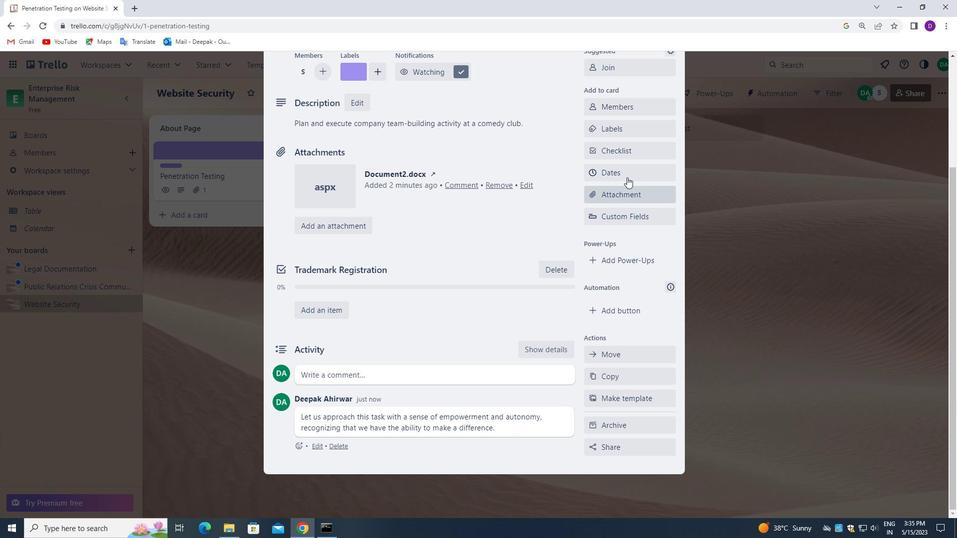 
Action: Mouse pressed left at (626, 174)
Screenshot: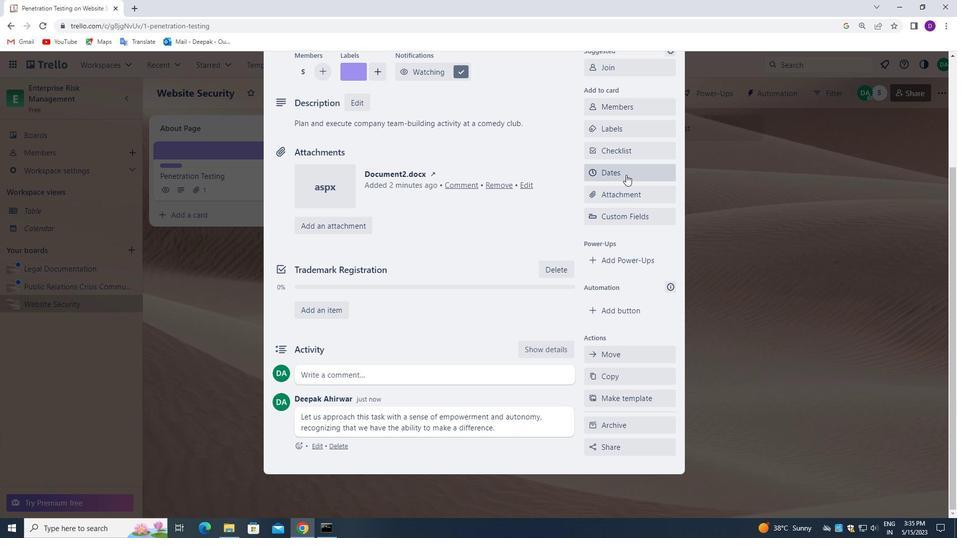 
Action: Mouse moved to (593, 291)
Screenshot: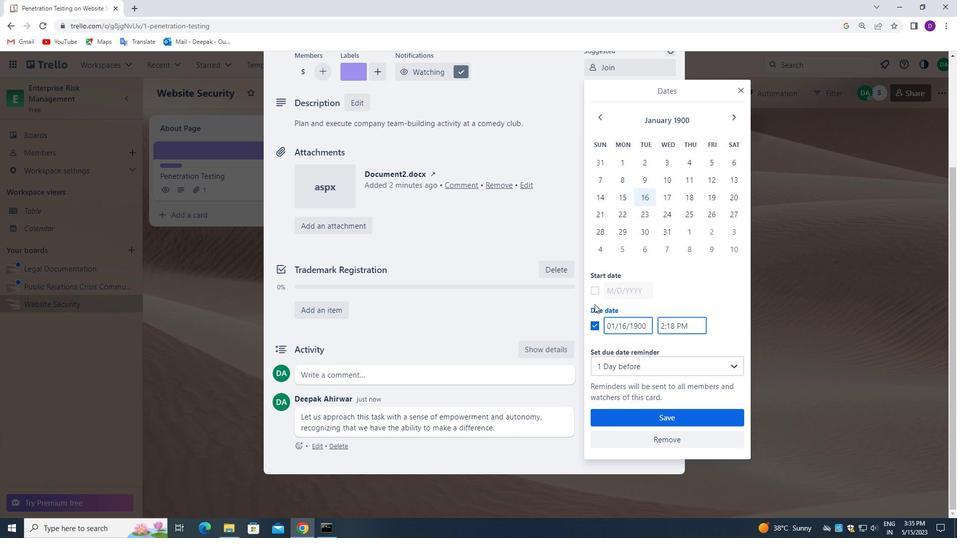 
Action: Mouse pressed left at (593, 291)
Screenshot: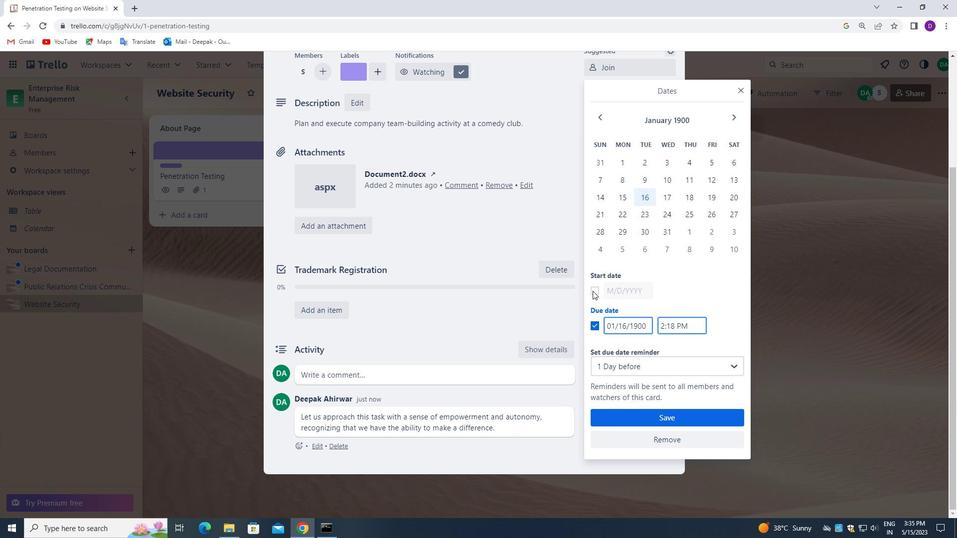 
Action: Mouse moved to (647, 291)
Screenshot: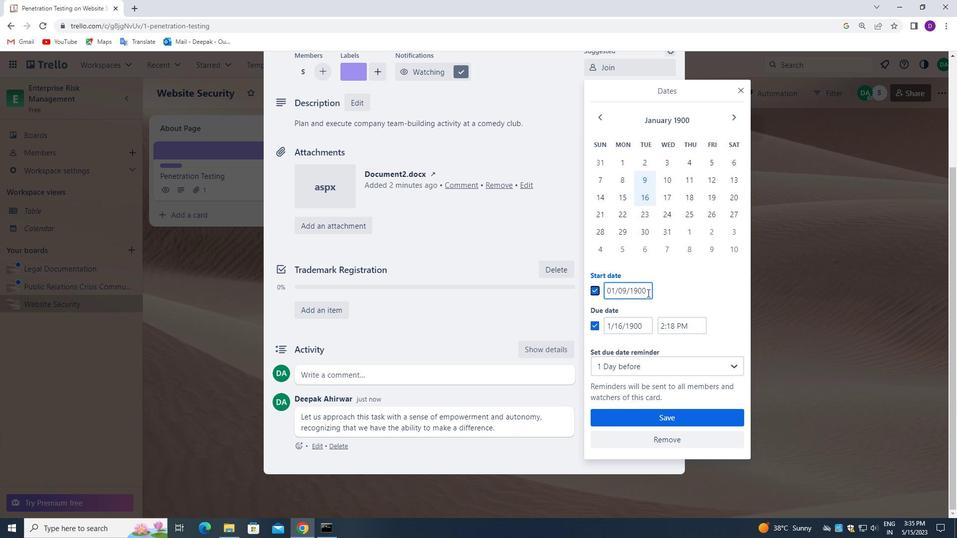 
Action: Mouse pressed left at (647, 291)
Screenshot: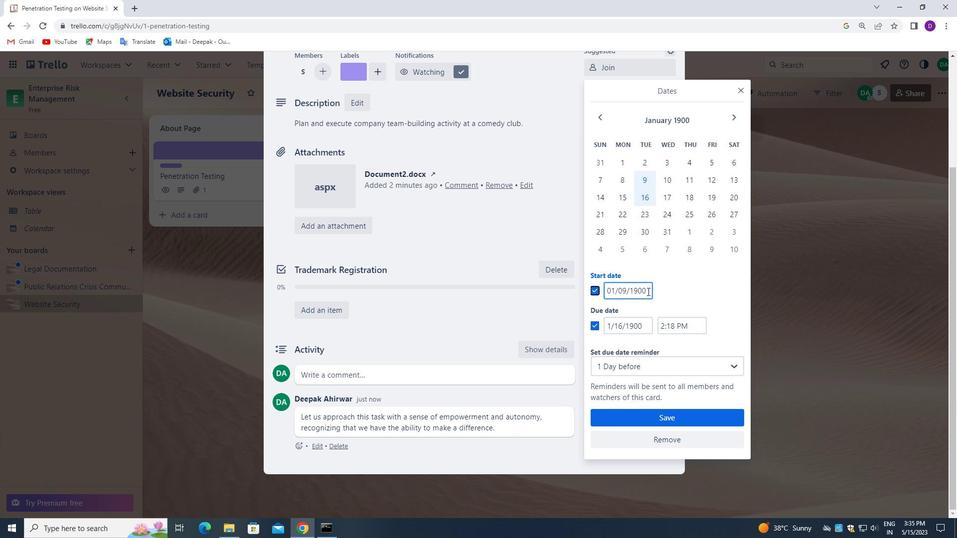 
Action: Mouse pressed left at (647, 291)
Screenshot: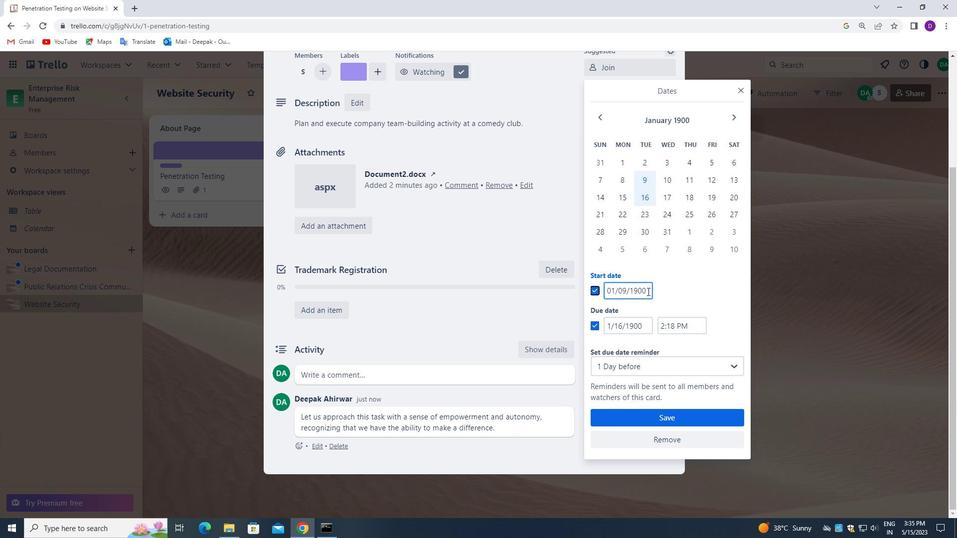 
Action: Mouse pressed left at (647, 291)
Screenshot: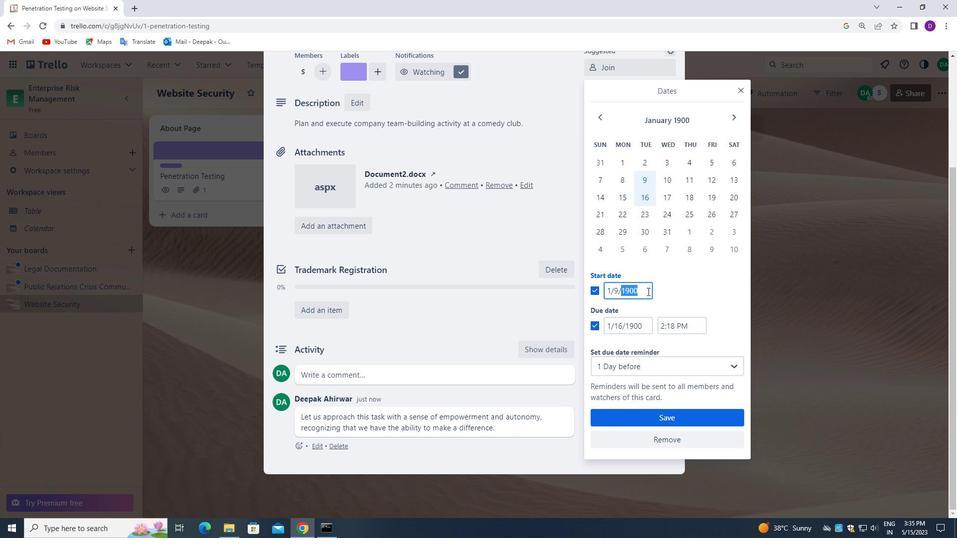 
Action: Key pressed <Key.backspace>01/01/1900
Screenshot: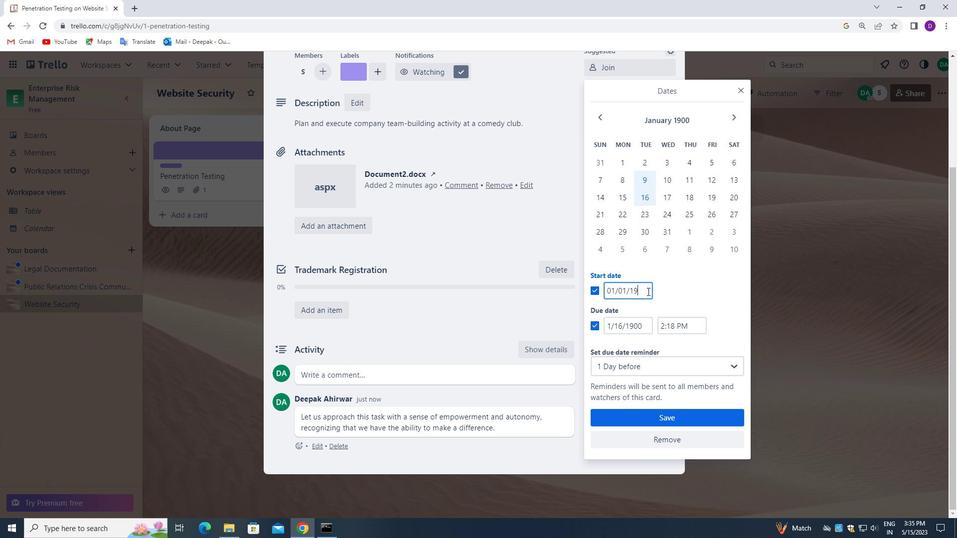 
Action: Mouse moved to (645, 329)
Screenshot: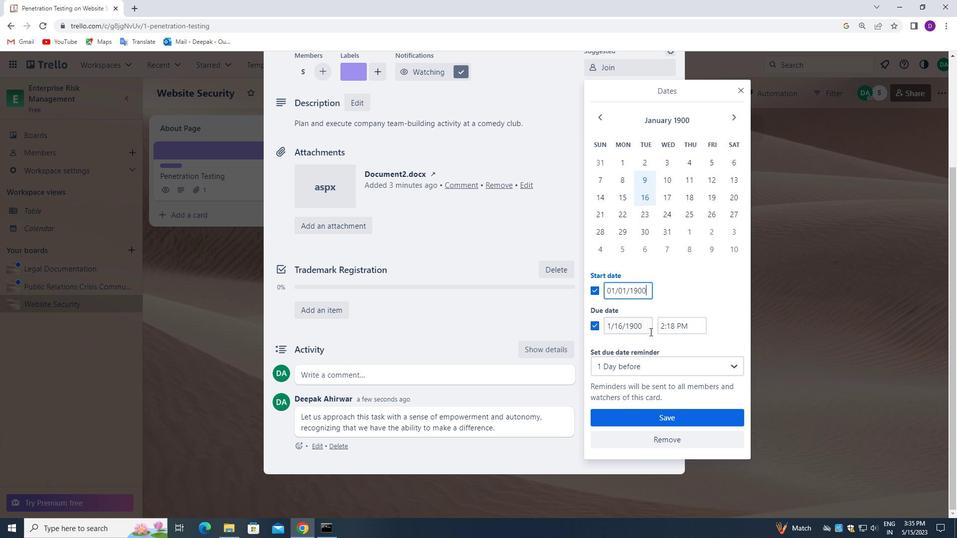 
Action: Mouse pressed left at (645, 329)
Screenshot: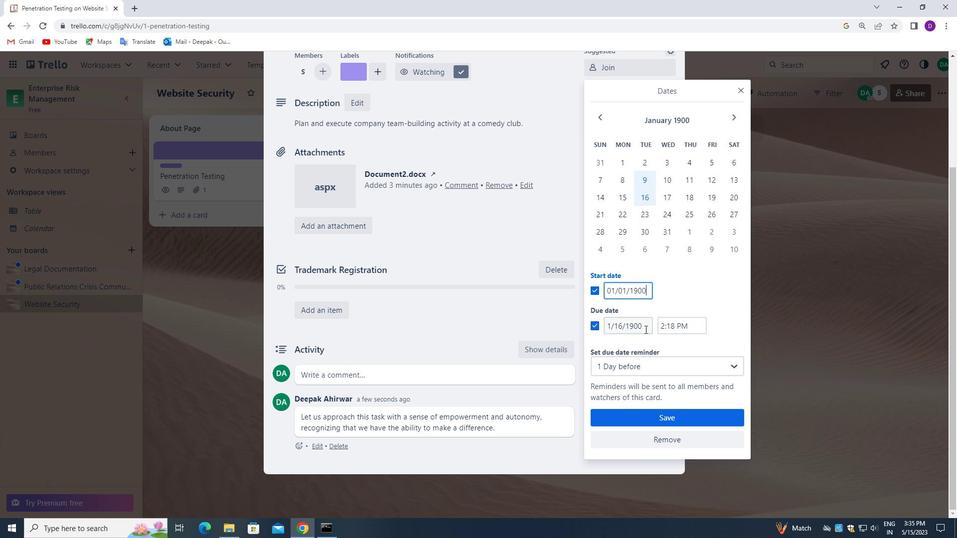 
Action: Mouse pressed left at (645, 329)
Screenshot: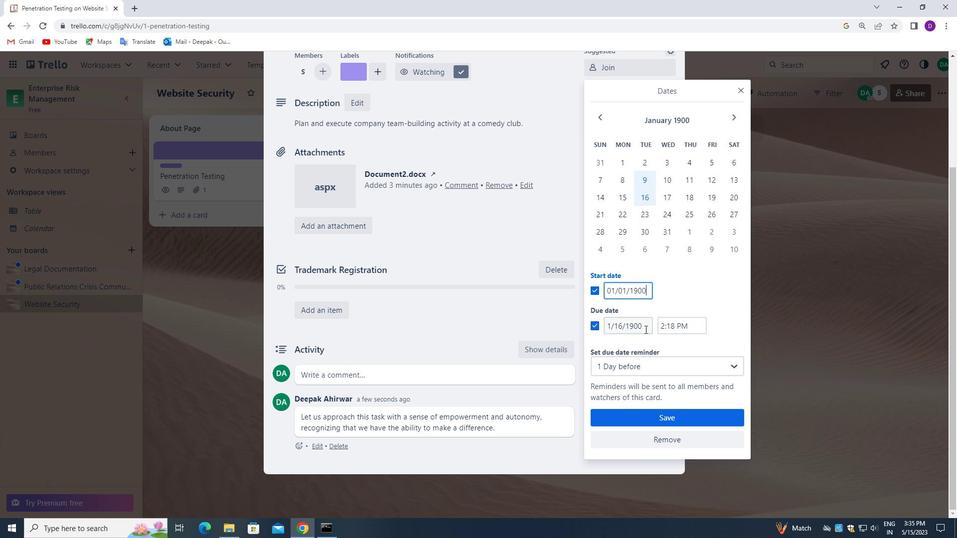 
Action: Mouse pressed left at (645, 329)
Screenshot: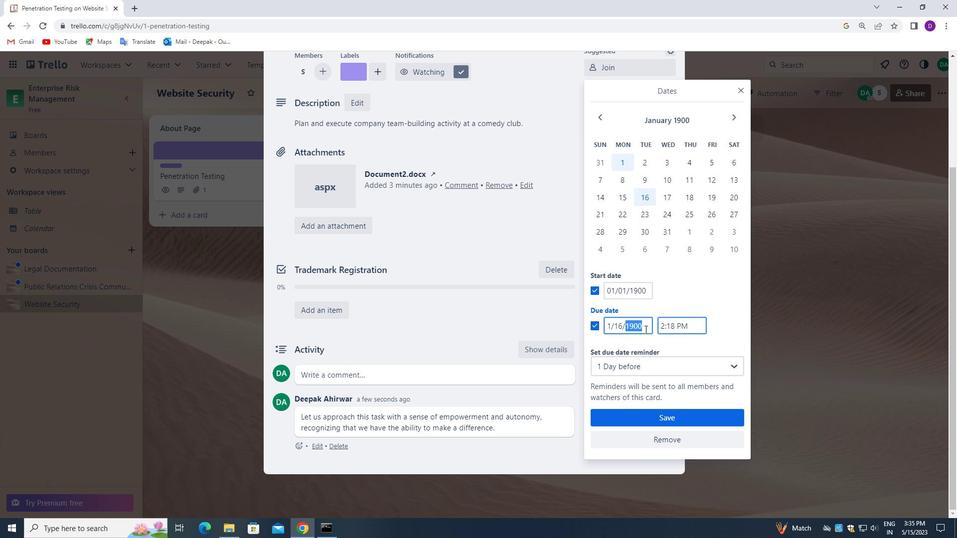 
Action: Key pressed 01/08/1900
Screenshot: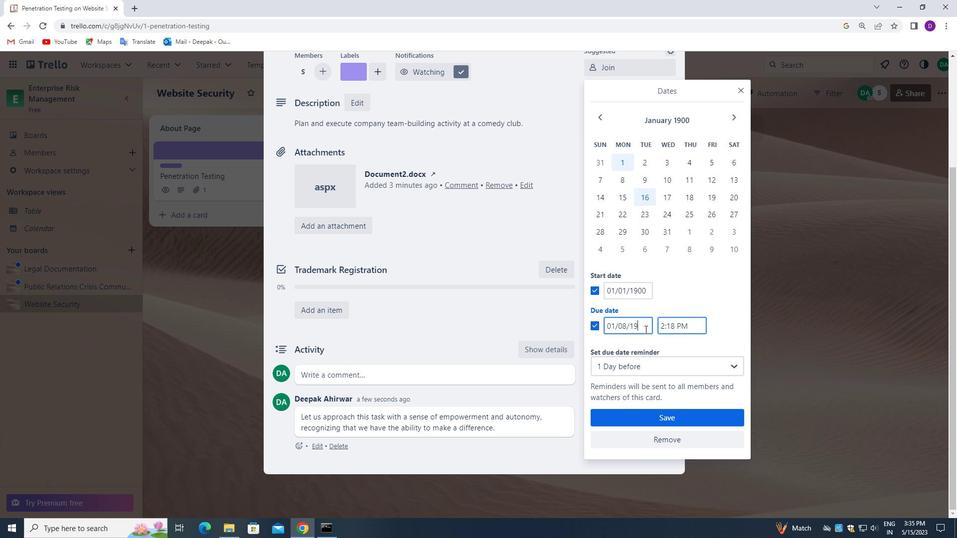 
Action: Mouse moved to (660, 421)
Screenshot: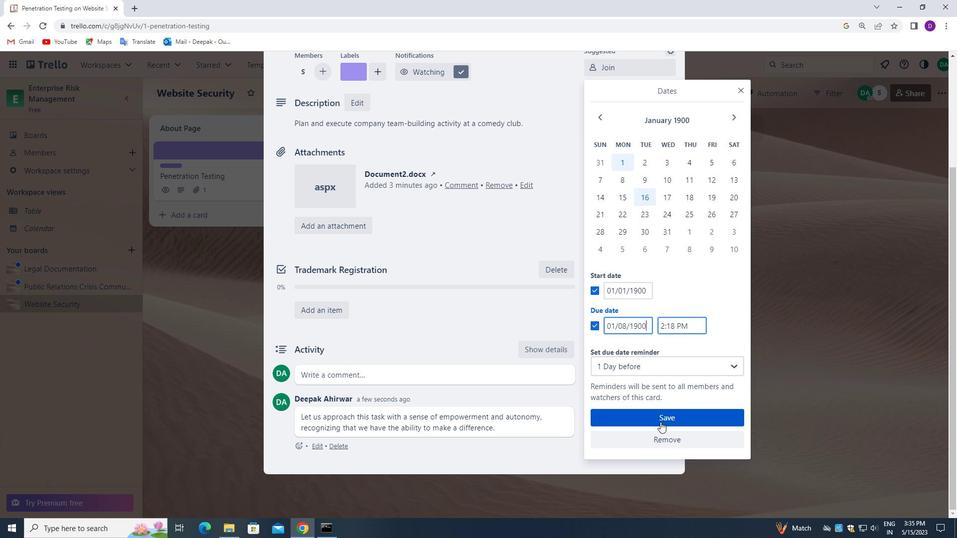 
Action: Mouse pressed left at (660, 421)
Screenshot: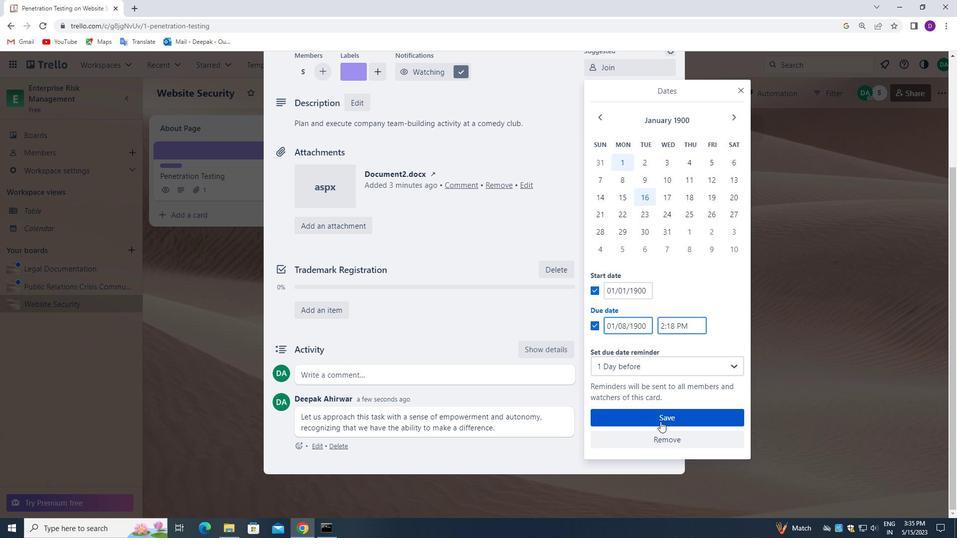 
Action: Mouse moved to (416, 353)
Screenshot: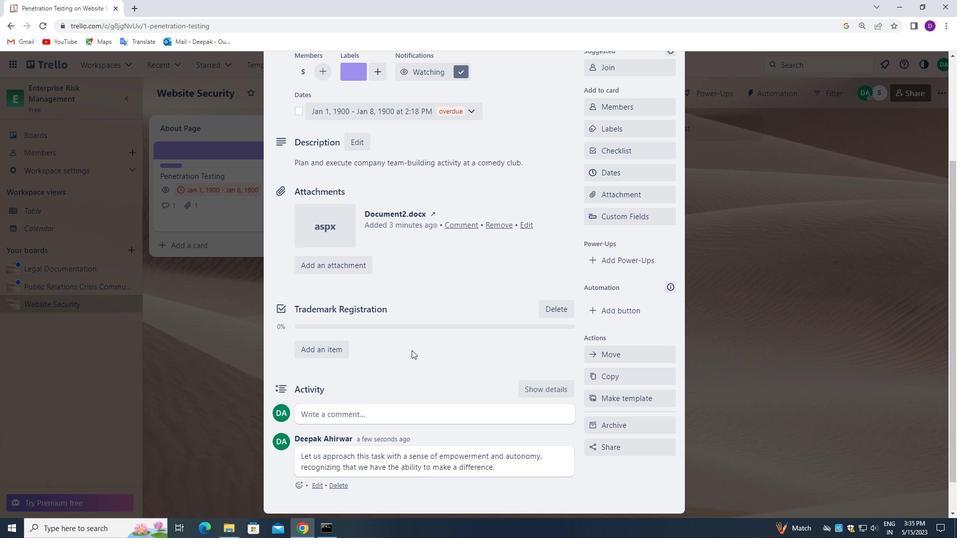 
Action: Mouse scrolled (416, 353) with delta (0, 0)
Screenshot: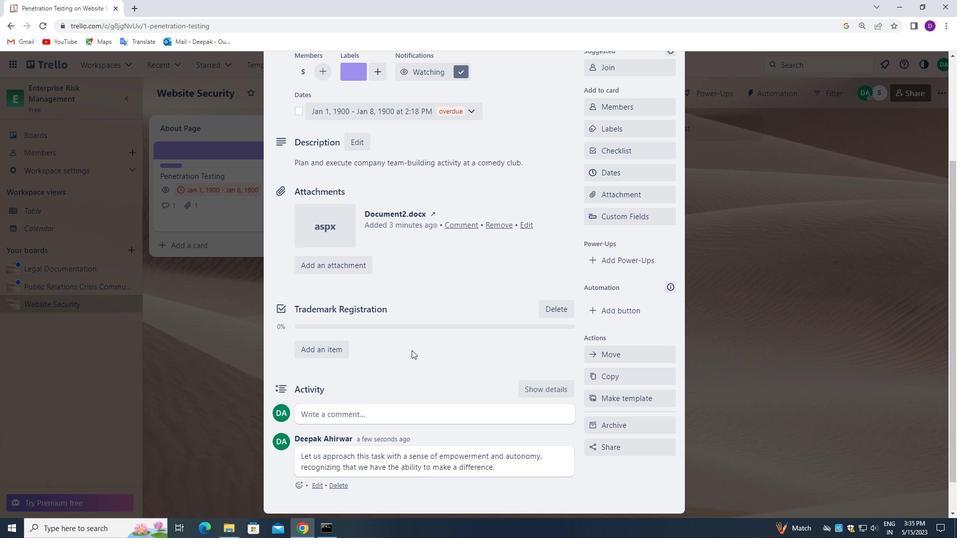 
Action: Mouse moved to (417, 359)
Screenshot: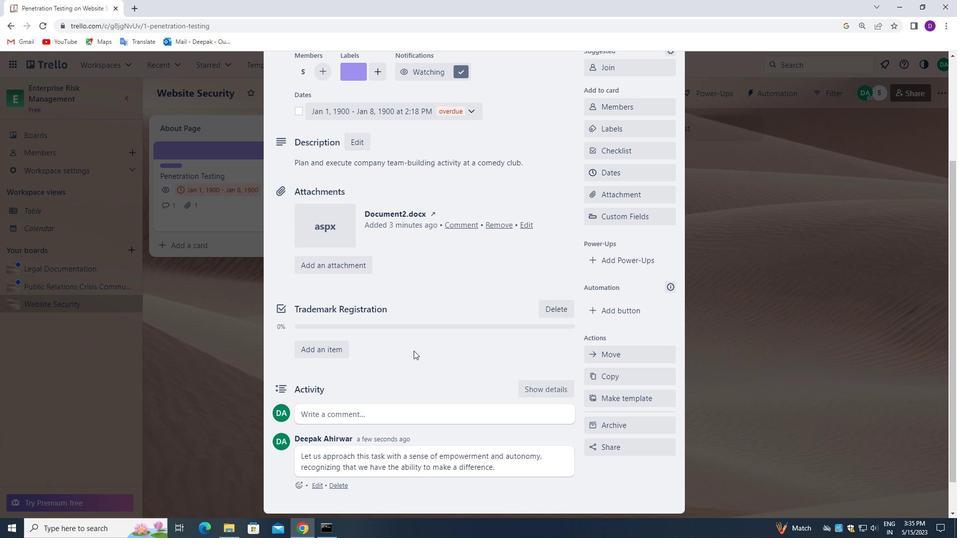 
Action: Mouse scrolled (417, 358) with delta (0, 0)
Screenshot: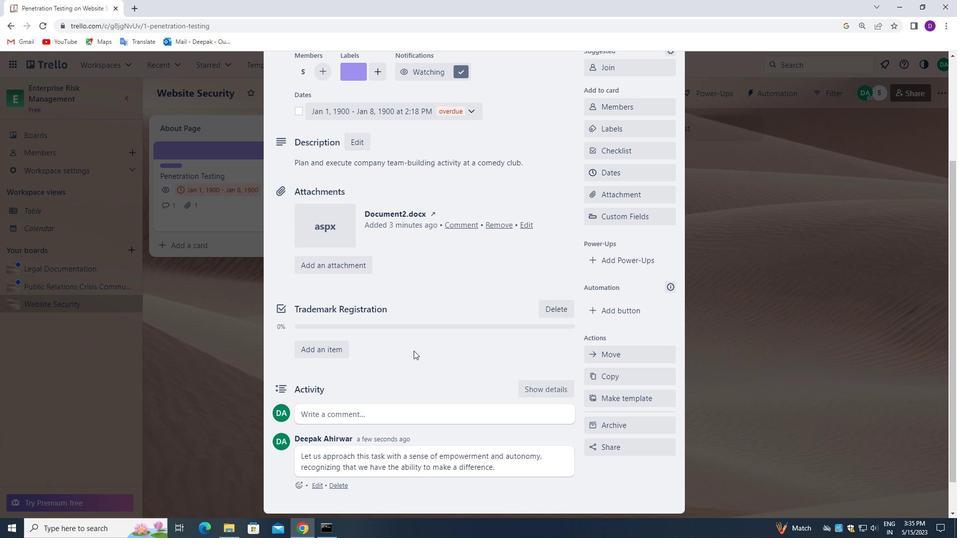 
Action: Mouse moved to (421, 365)
Screenshot: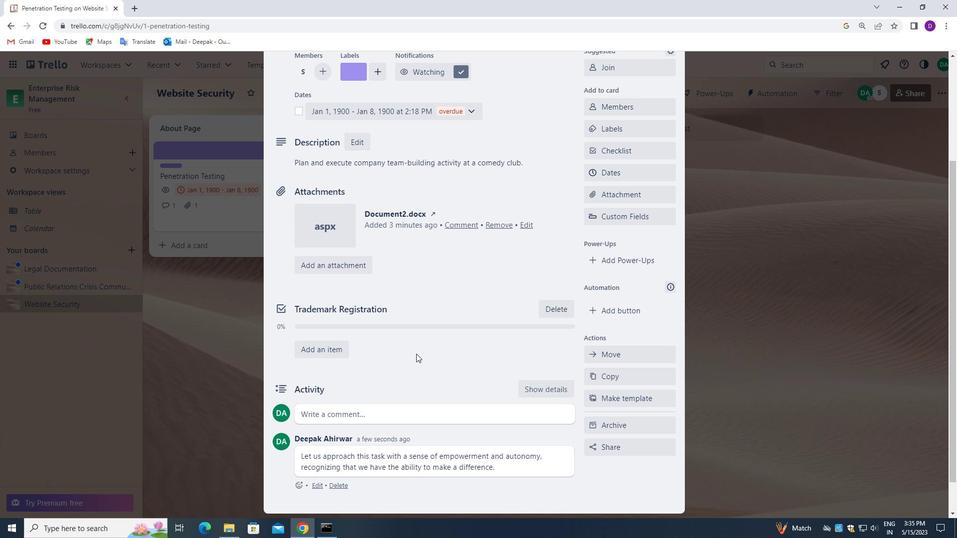 
Action: Mouse scrolled (421, 365) with delta (0, 0)
Screenshot: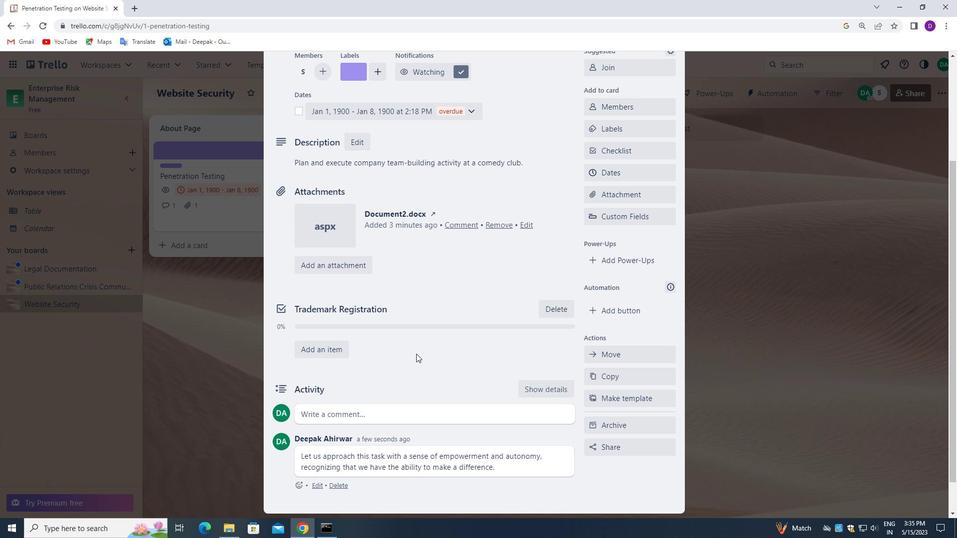 
Action: Mouse moved to (421, 369)
Screenshot: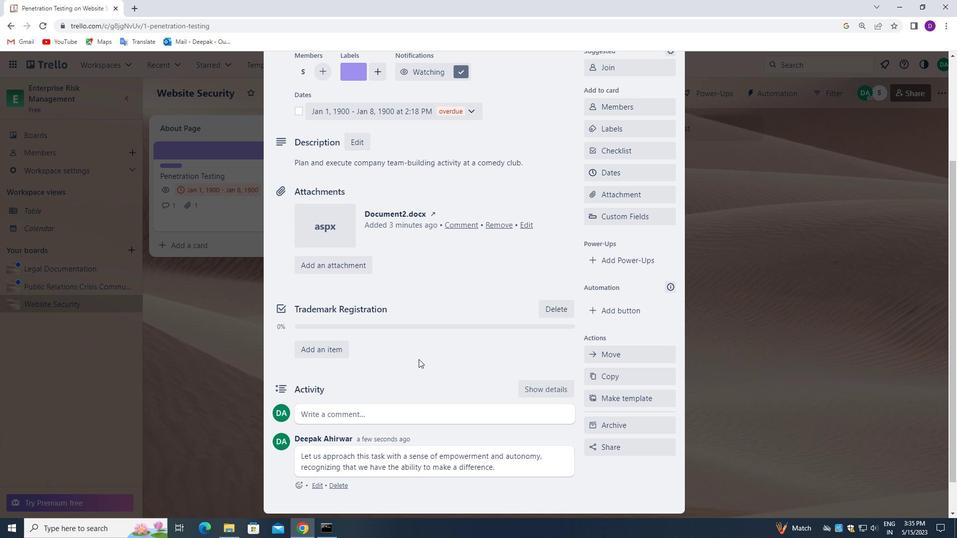 
Action: Mouse scrolled (421, 369) with delta (0, 0)
Screenshot: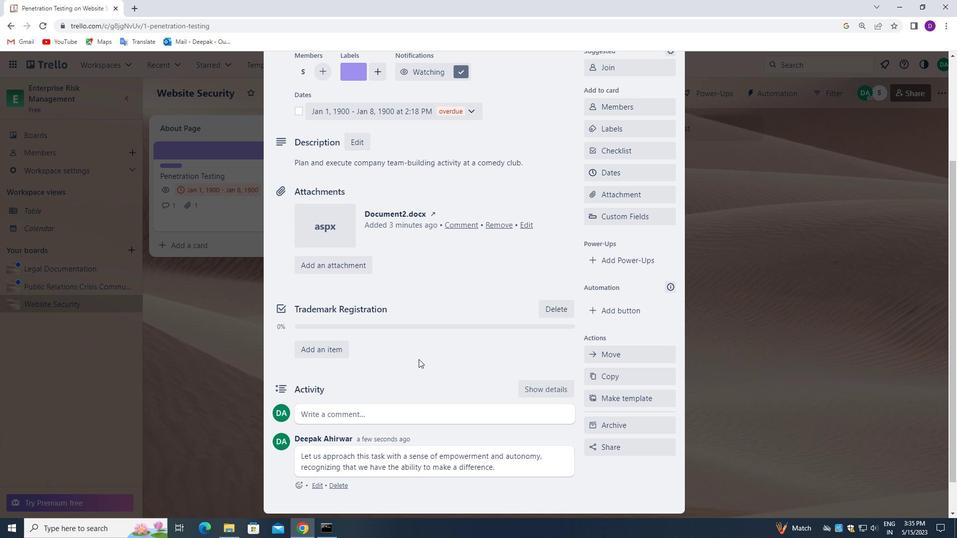 
Action: Mouse moved to (422, 371)
Screenshot: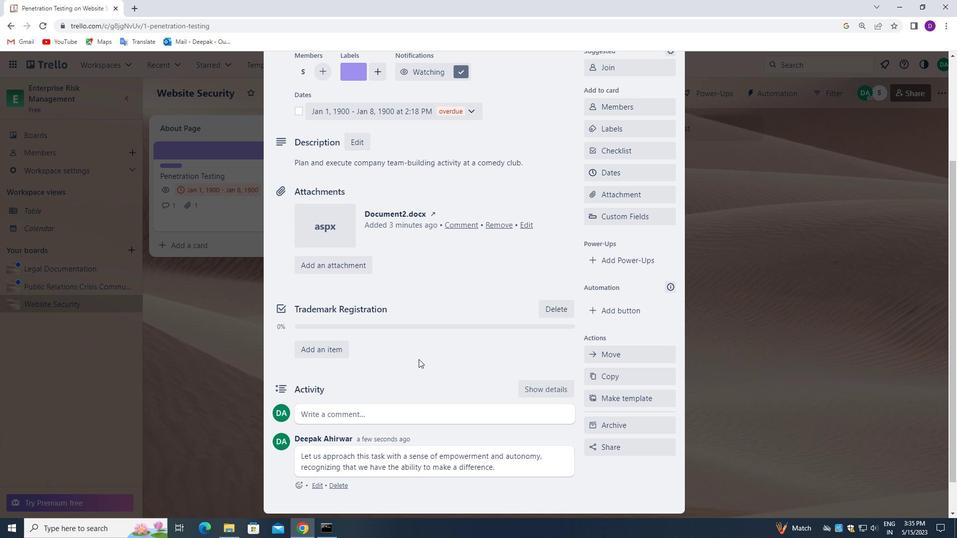 
Action: Mouse scrolled (422, 371) with delta (0, 0)
Screenshot: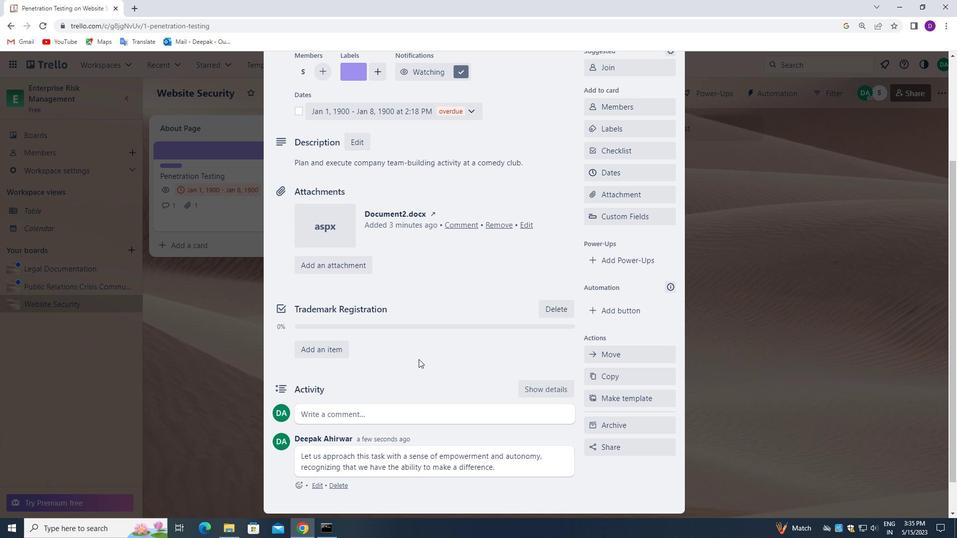
Action: Mouse moved to (422, 369)
Screenshot: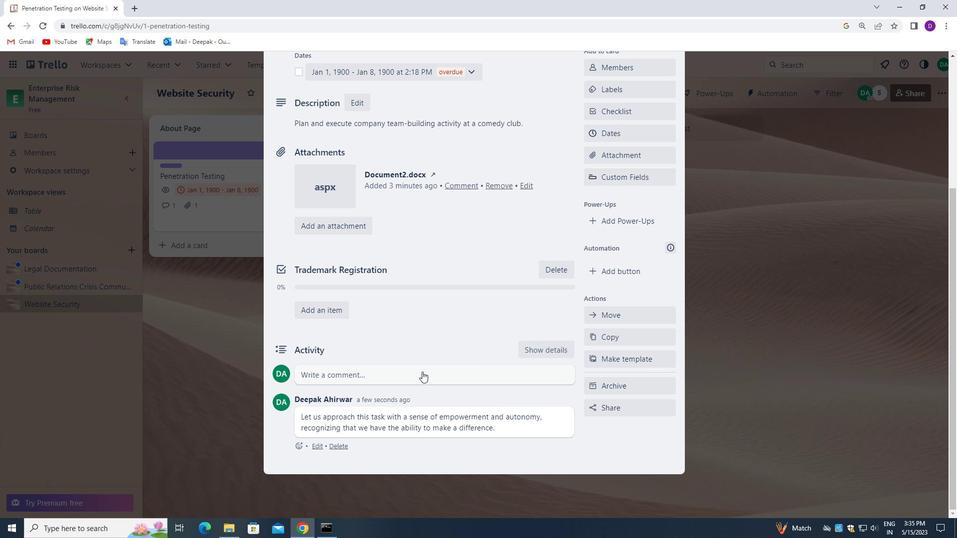 
Action: Mouse scrolled (422, 370) with delta (0, 0)
Screenshot: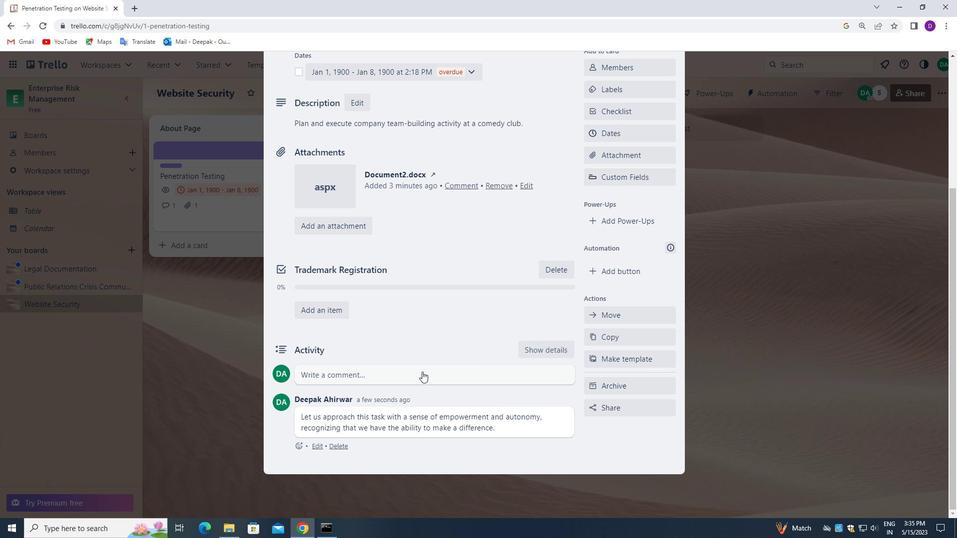 
Action: Mouse moved to (422, 369)
Screenshot: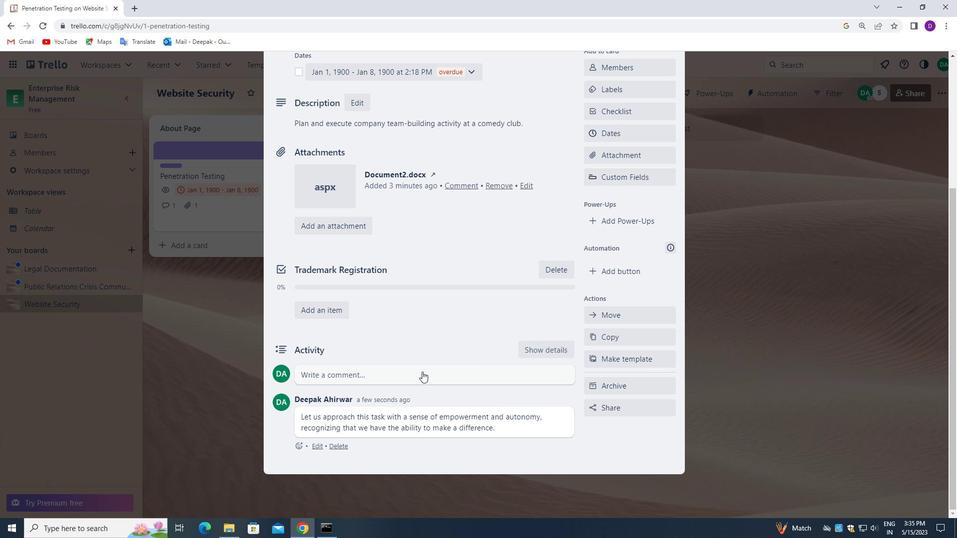
Action: Mouse scrolled (422, 369) with delta (0, 0)
Screenshot: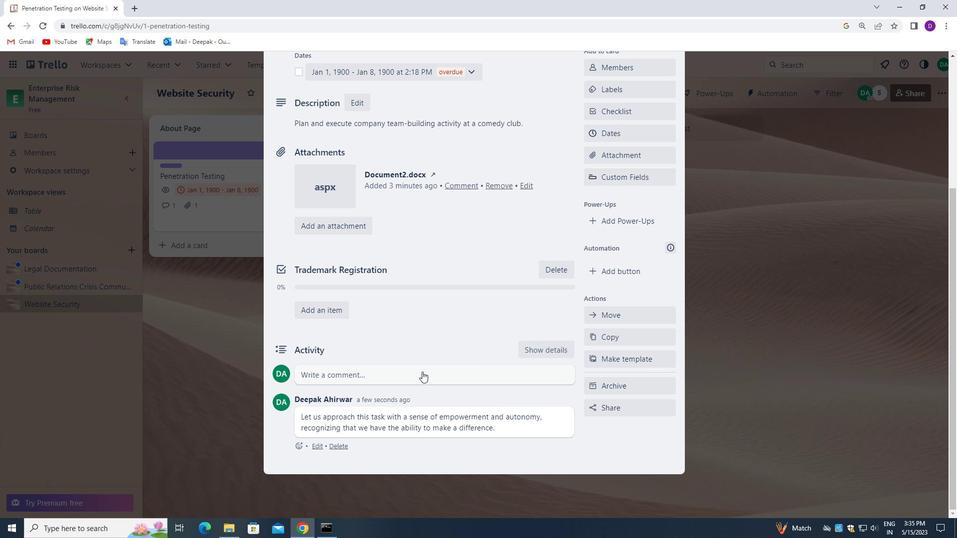 
Action: Mouse moved to (422, 368)
Screenshot: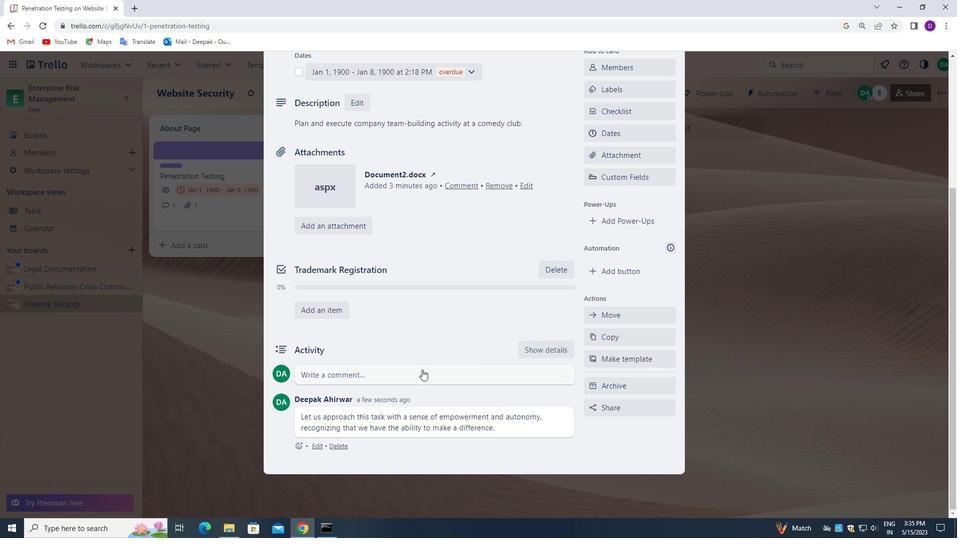 
Action: Mouse scrolled (422, 369) with delta (0, 0)
Screenshot: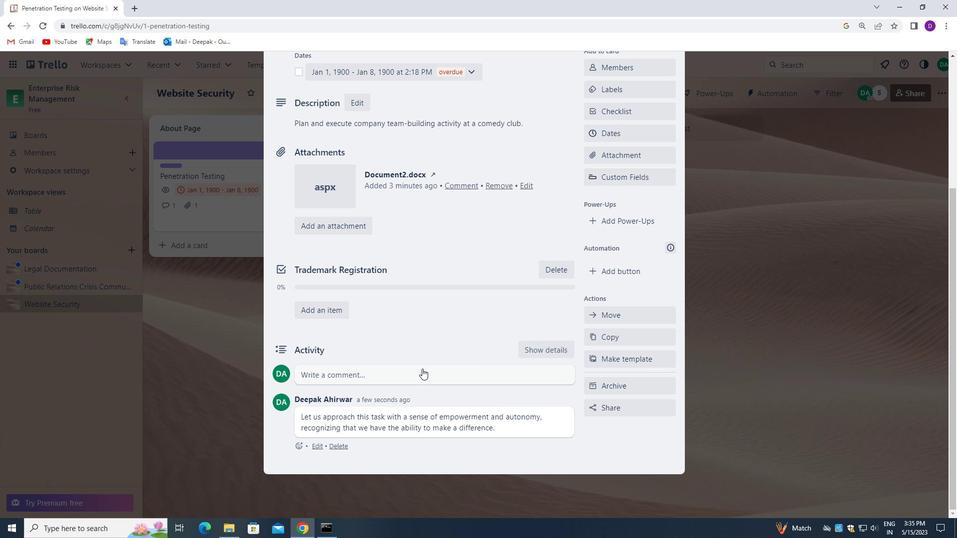 
Action: Mouse moved to (444, 299)
Screenshot: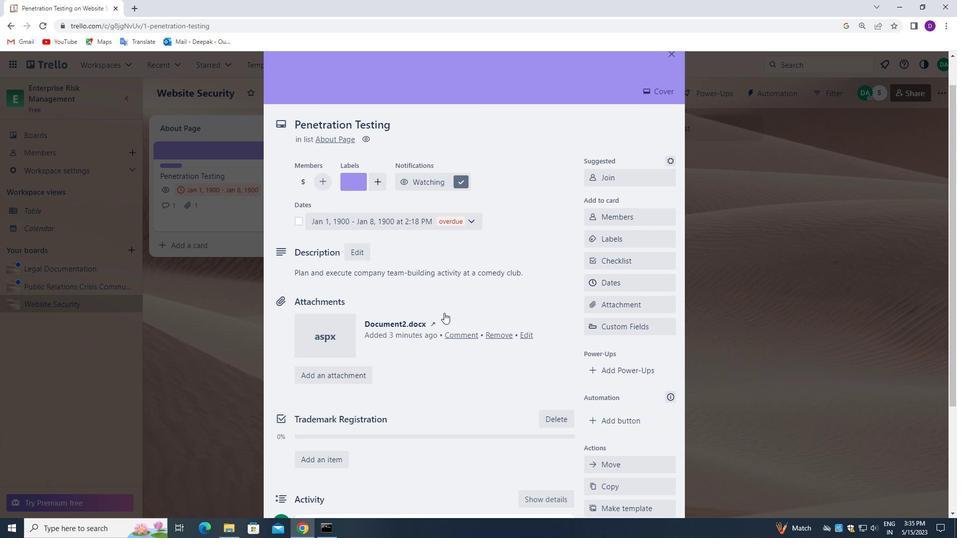 
Action: Mouse scrolled (444, 300) with delta (0, 0)
Screenshot: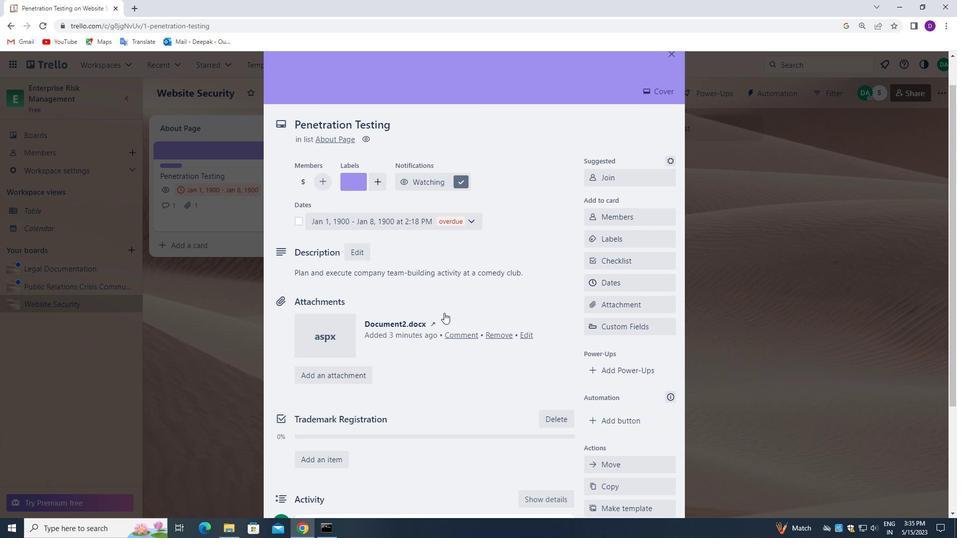
Action: Mouse moved to (444, 297)
Screenshot: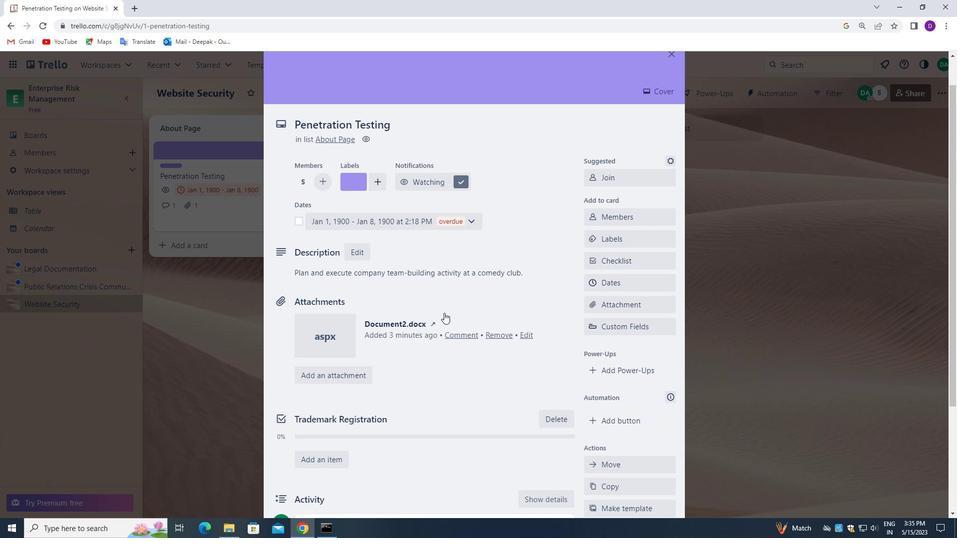 
Action: Mouse scrolled (444, 297) with delta (0, 0)
Screenshot: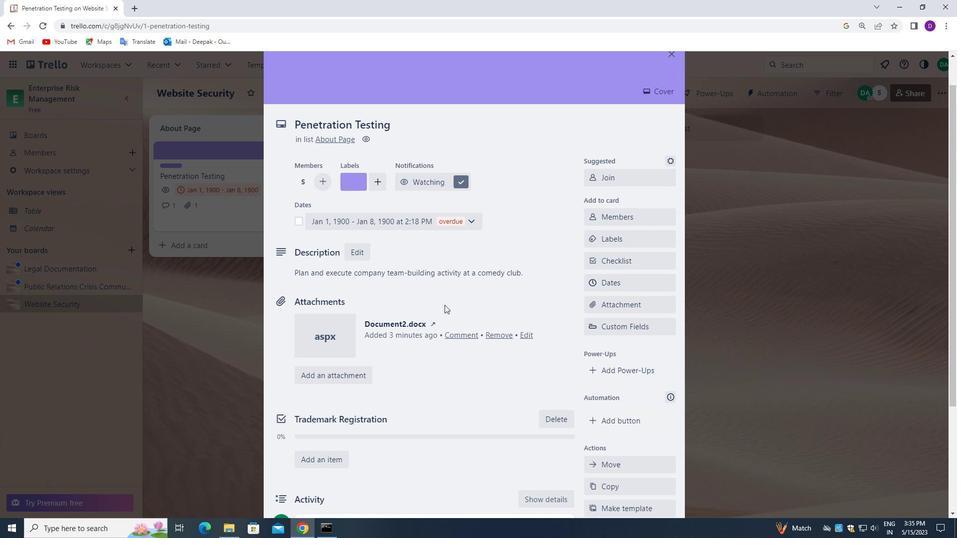 
Action: Mouse scrolled (444, 297) with delta (0, 0)
Screenshot: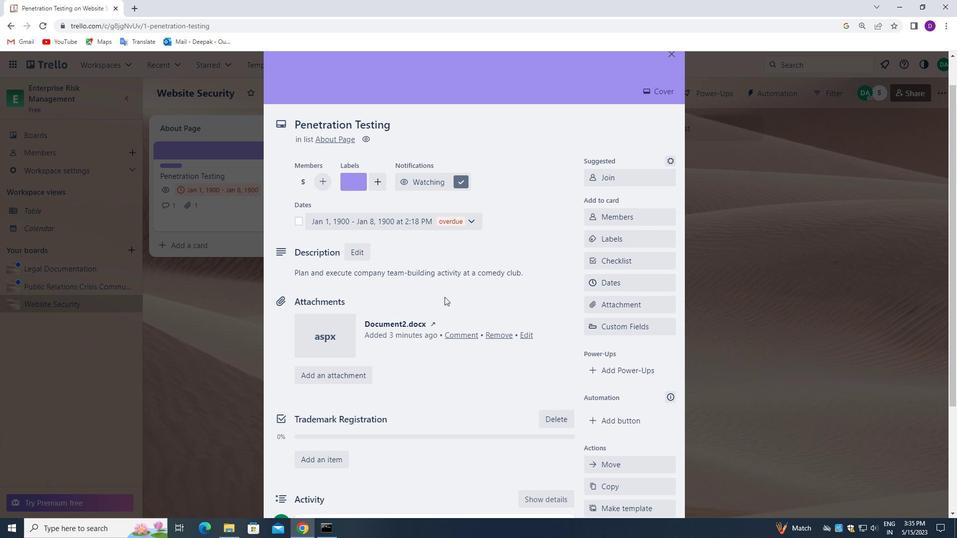 
Action: Mouse scrolled (444, 297) with delta (0, 0)
Screenshot: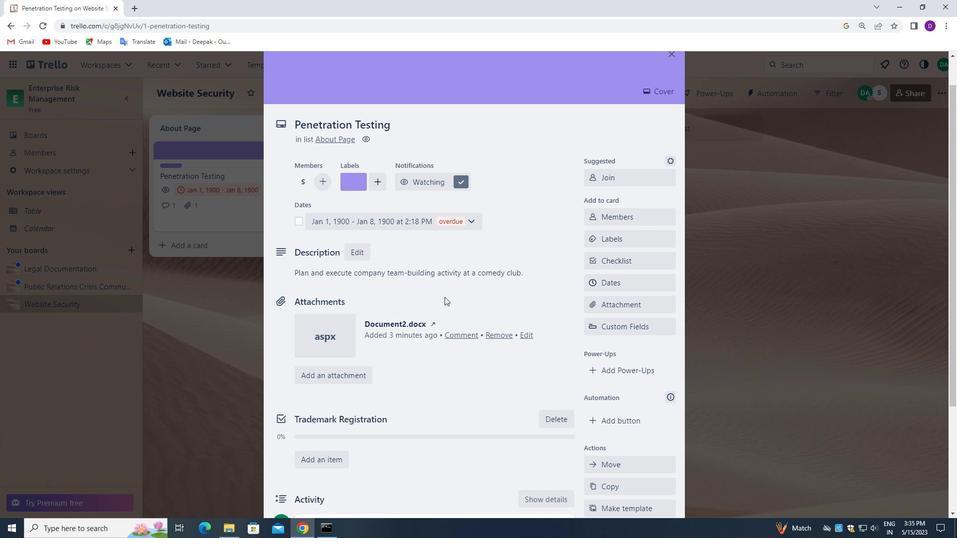 
Action: Mouse scrolled (444, 297) with delta (0, 0)
Screenshot: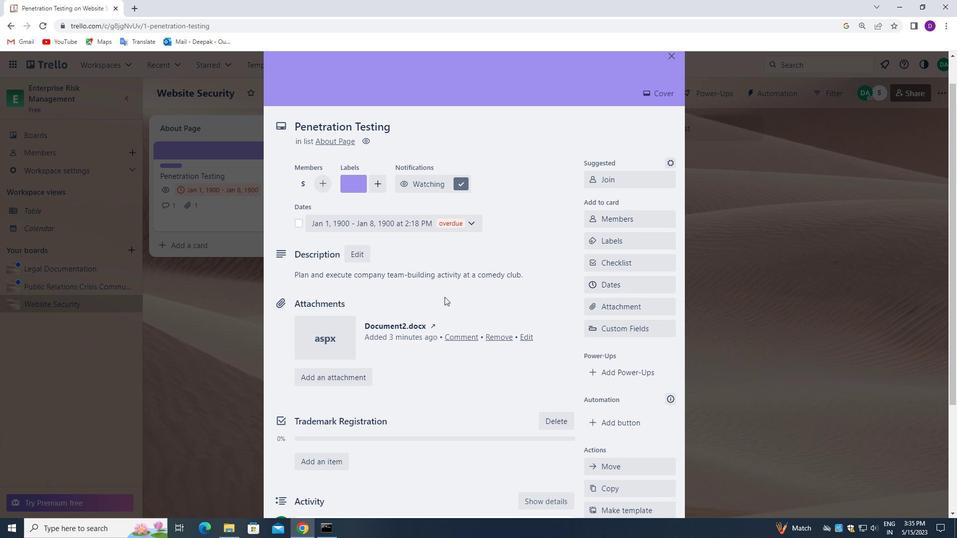 
Action: Mouse scrolled (444, 297) with delta (0, 0)
Screenshot: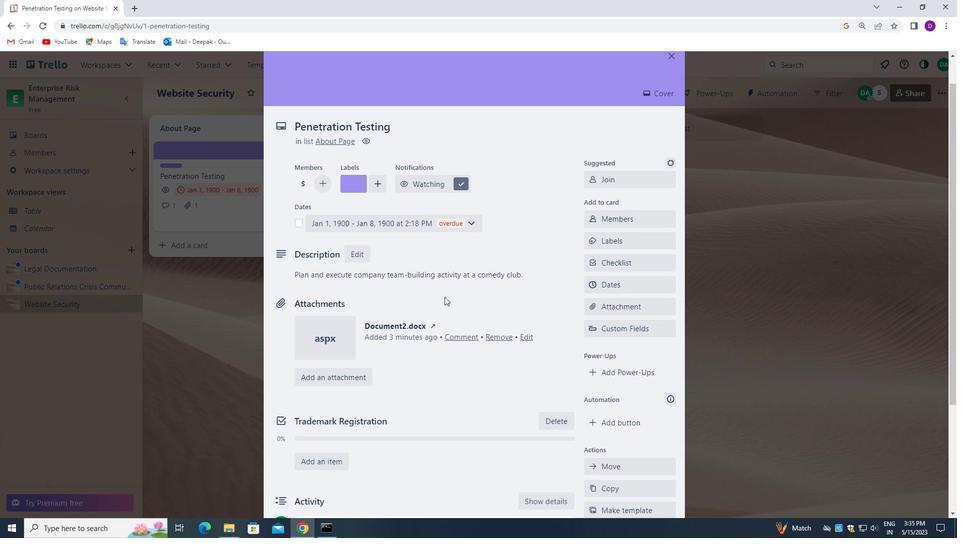
Action: Mouse moved to (489, 261)
Screenshot: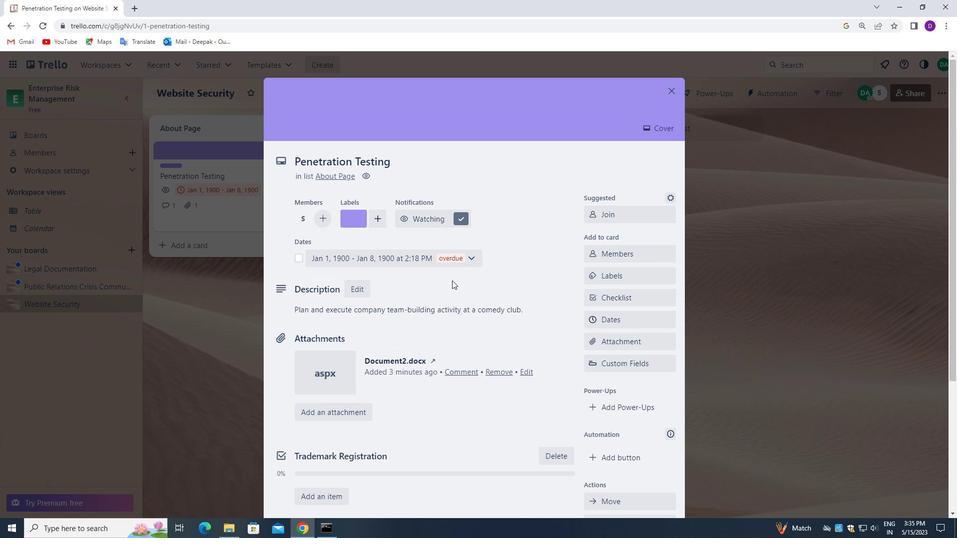 
Action: Mouse scrolled (489, 261) with delta (0, 0)
Screenshot: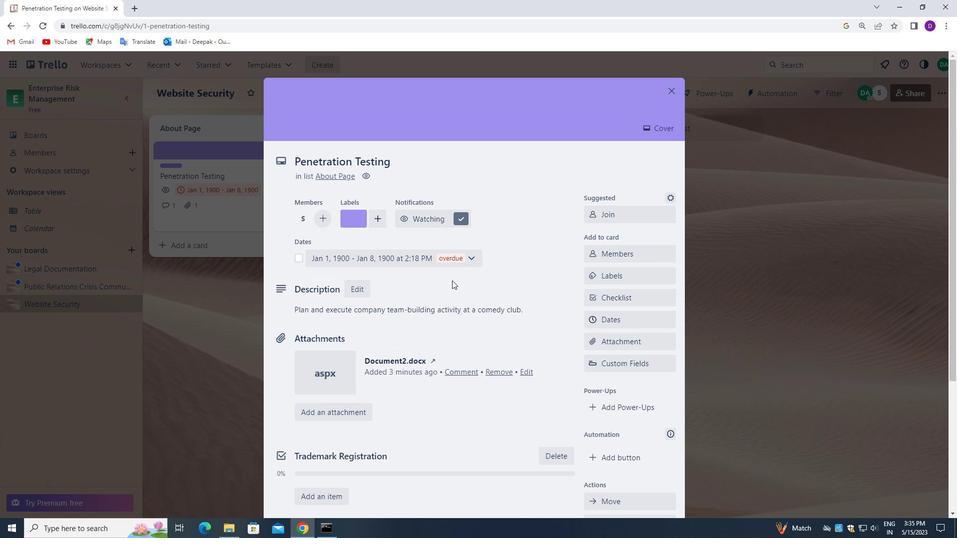 
Action: Mouse moved to (505, 256)
Screenshot: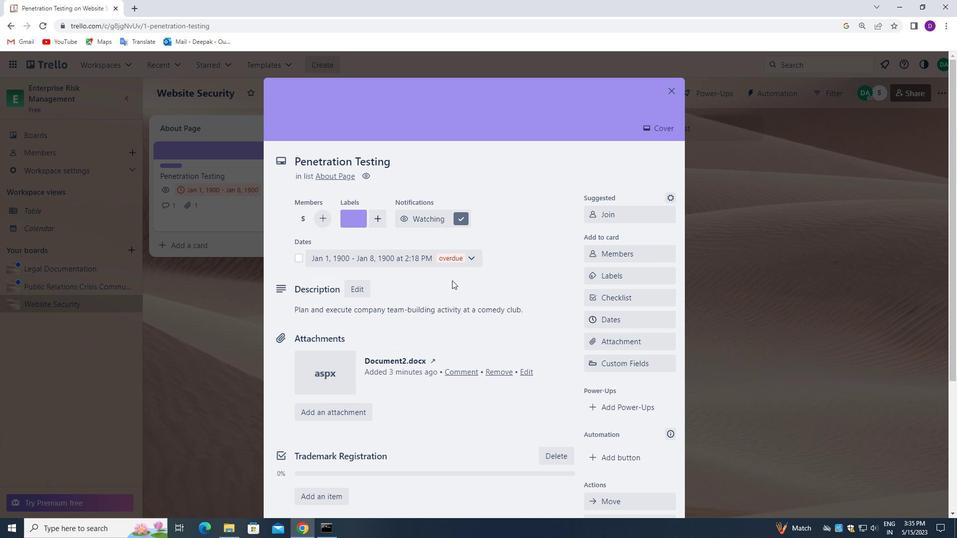 
Action: Mouse scrolled (505, 256) with delta (0, 0)
Screenshot: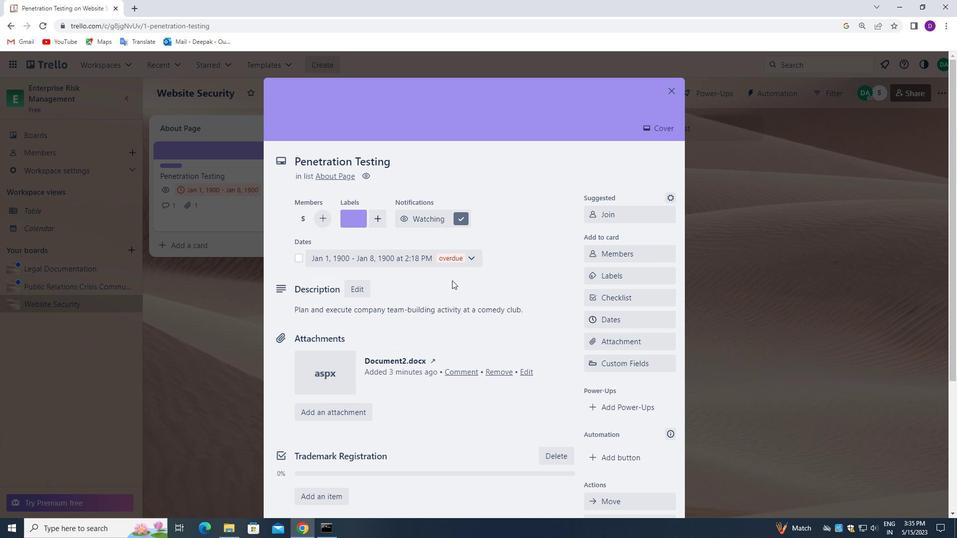 
Action: Mouse moved to (529, 245)
Screenshot: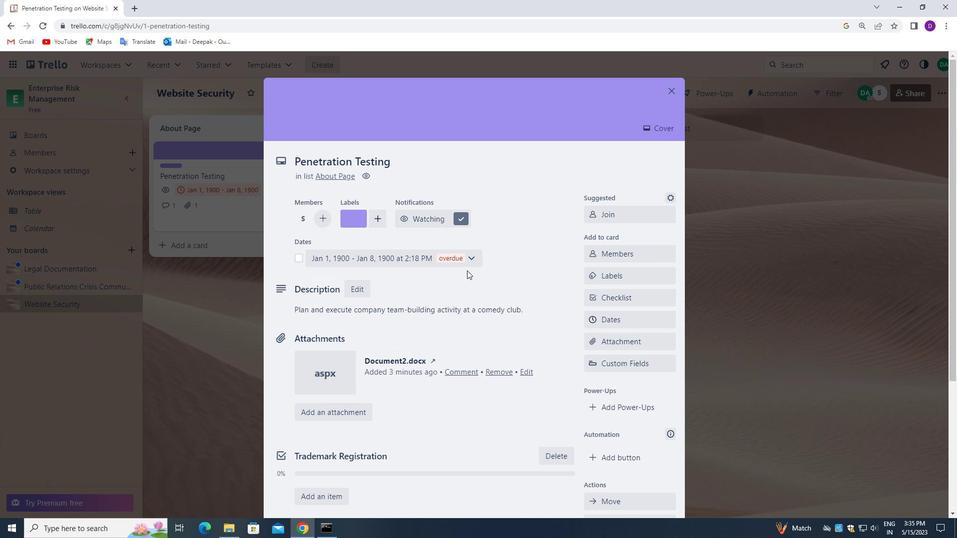 
Action: Mouse scrolled (529, 246) with delta (0, 0)
Screenshot: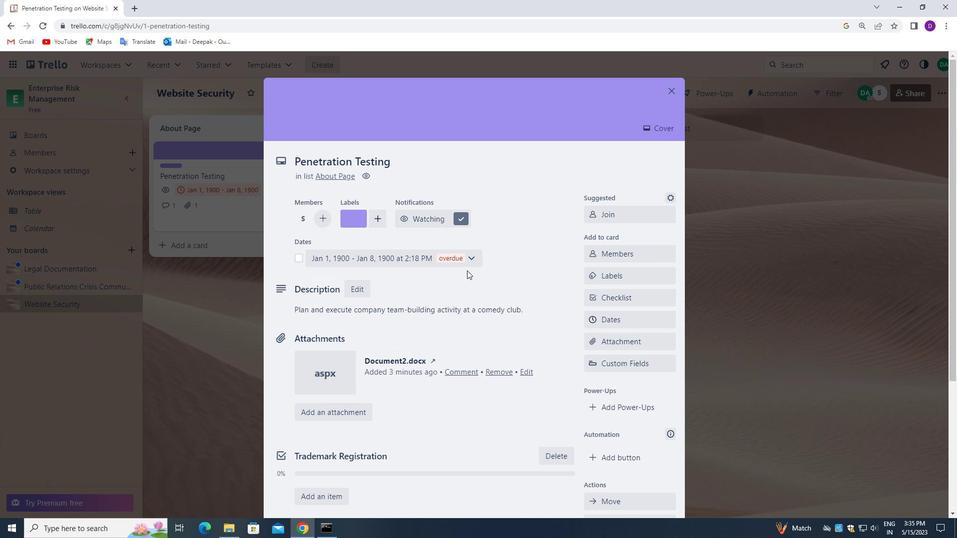 
Action: Mouse moved to (668, 93)
Screenshot: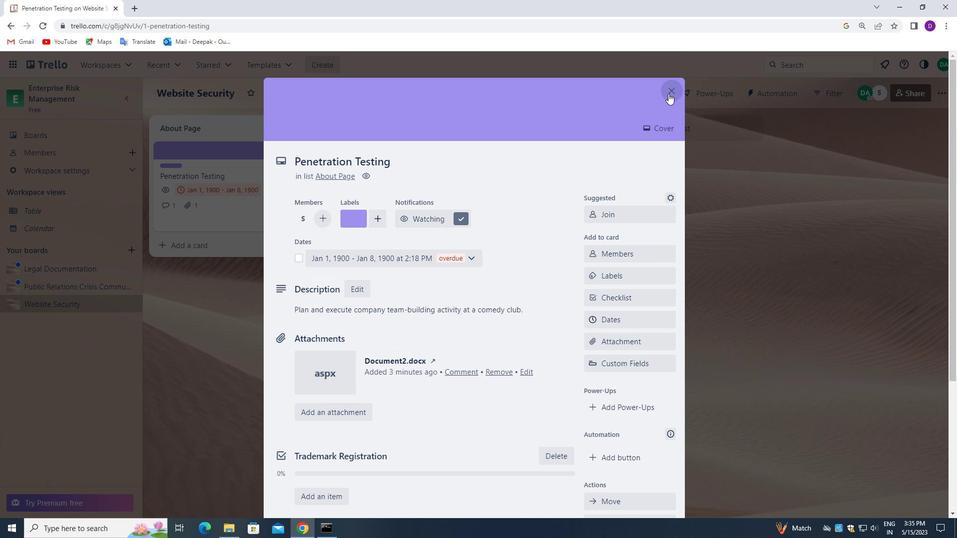 
Action: Mouse pressed left at (668, 93)
Screenshot: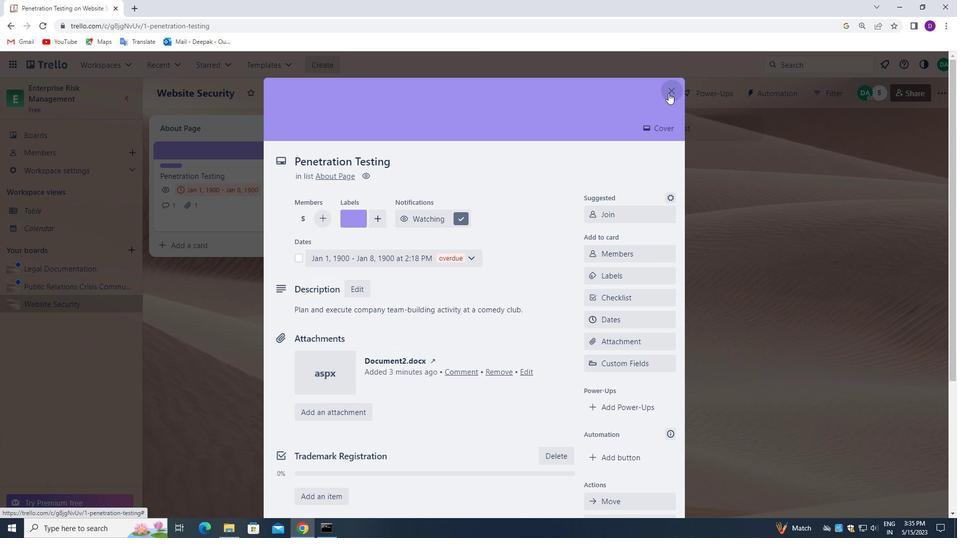 
Action: Mouse moved to (330, 296)
Screenshot: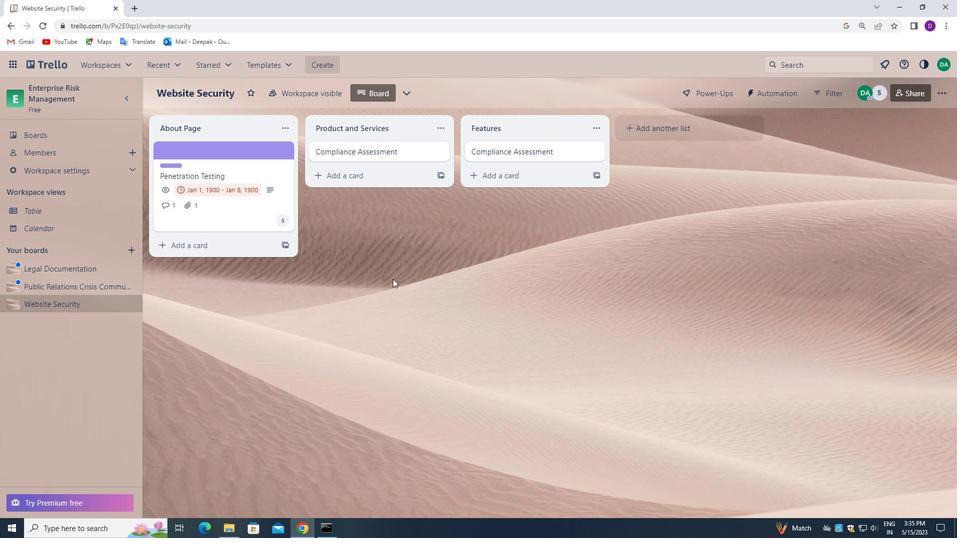 
Action: Mouse scrolled (330, 297) with delta (0, 0)
Screenshot: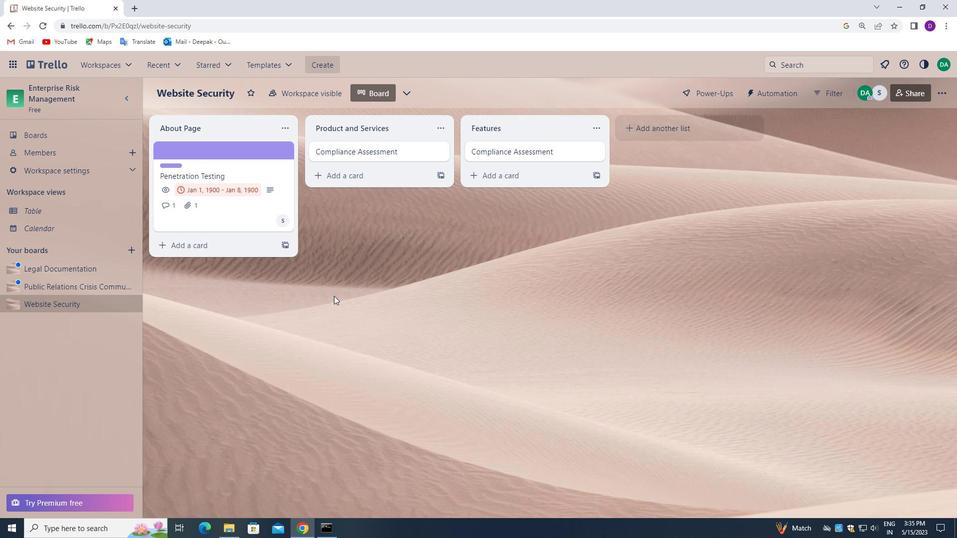 
Action: Mouse scrolled (330, 297) with delta (0, 0)
Screenshot: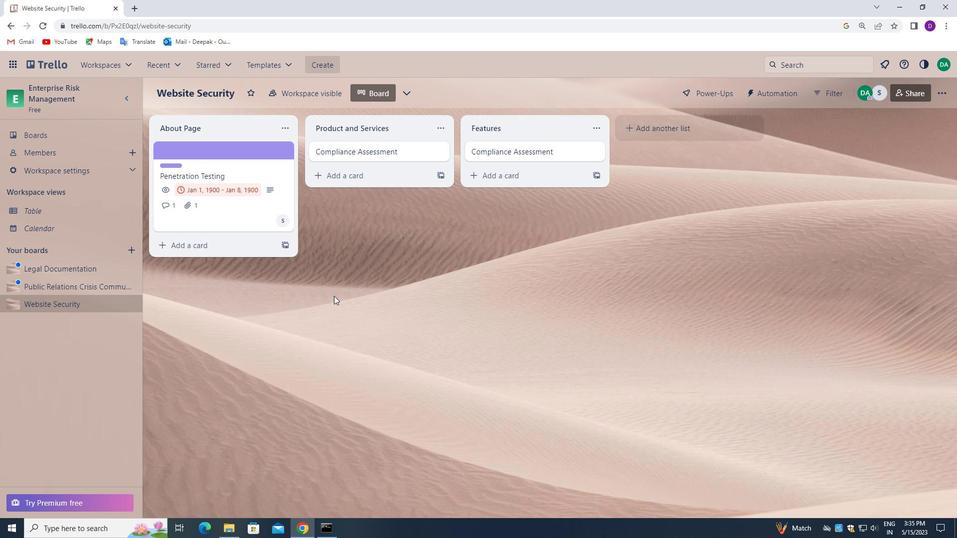 
Action: Mouse scrolled (330, 297) with delta (0, 0)
Screenshot: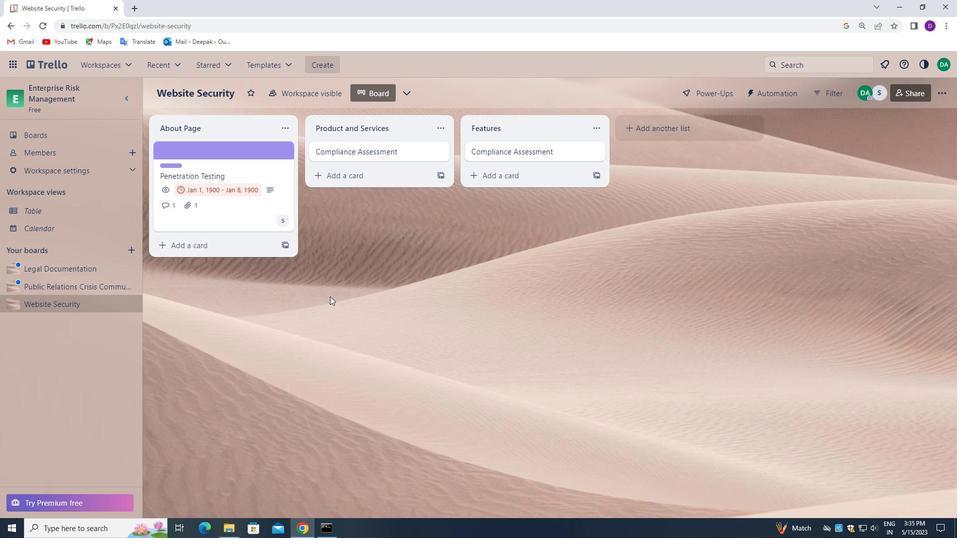 
Action: Mouse scrolled (330, 297) with delta (0, 0)
Screenshot: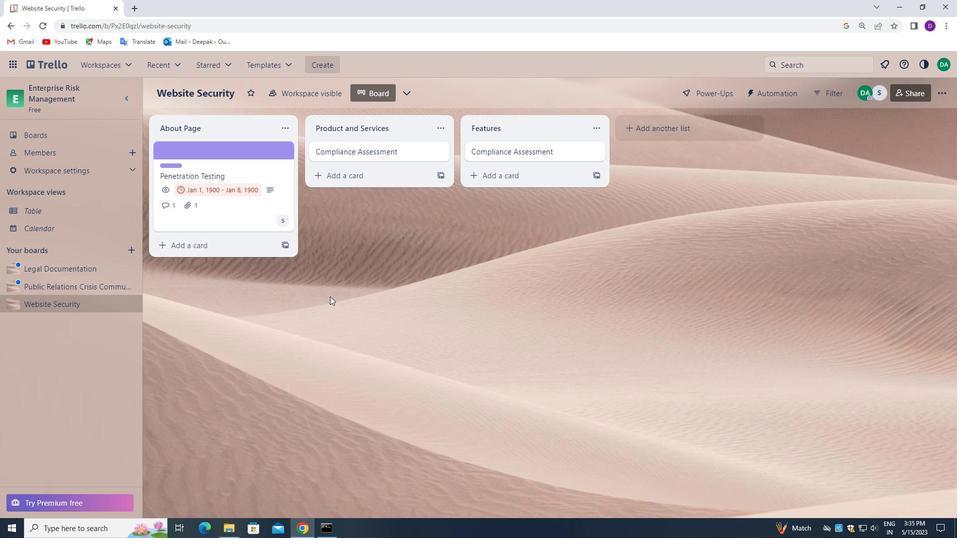 
